Task: Search one way flight ticket for 3 adults, 3 children in premium economy from Santa Maria: Santa Maria Public Airport (capt G. Allan Hancock Field) to Sheridan: Sheridan County Airport on 8-6-2023. Number of bags: 9 checked bags. Price is upto 25000. Outbound departure time preference is 14:45.
Action: Mouse moved to (195, 321)
Screenshot: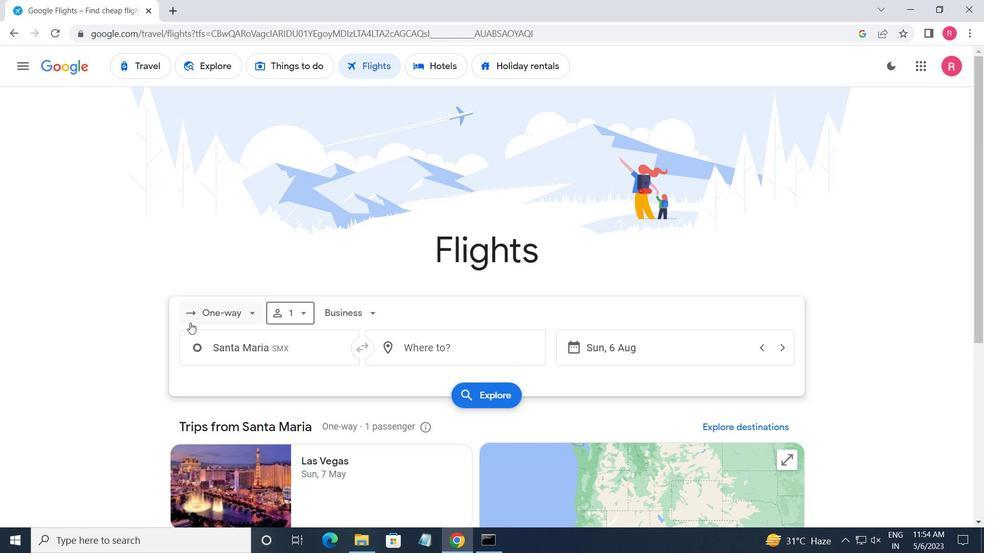 
Action: Mouse pressed left at (195, 321)
Screenshot: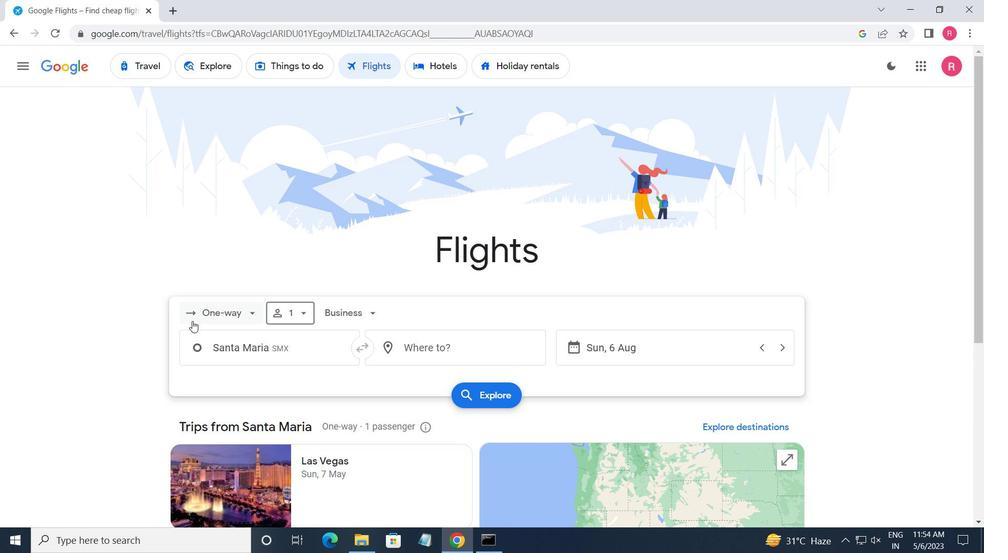 
Action: Mouse moved to (263, 368)
Screenshot: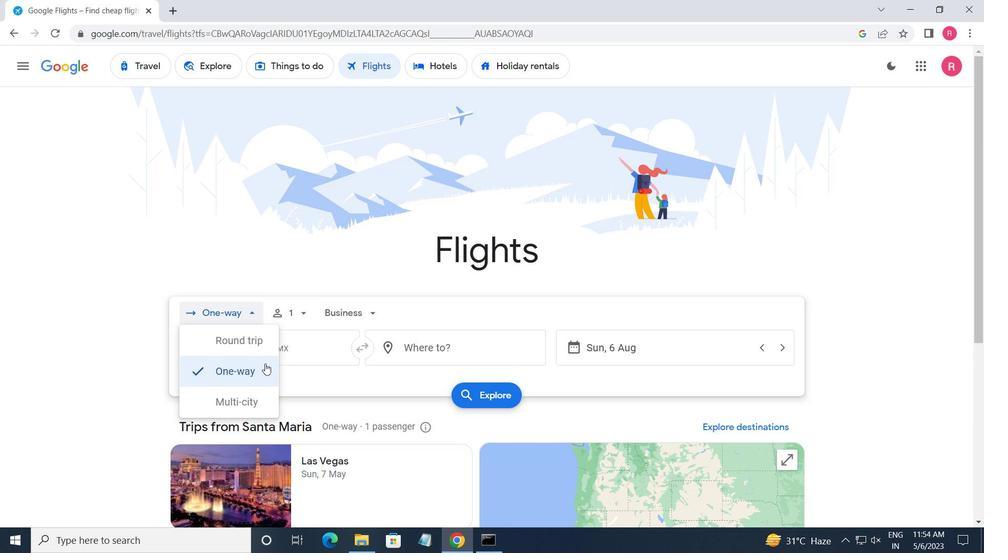 
Action: Mouse pressed left at (263, 368)
Screenshot: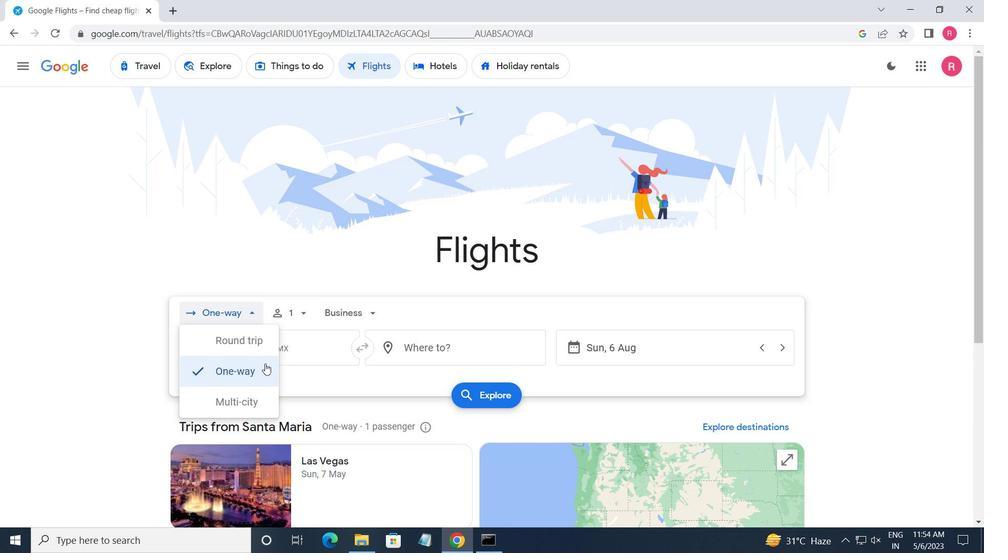 
Action: Mouse moved to (298, 318)
Screenshot: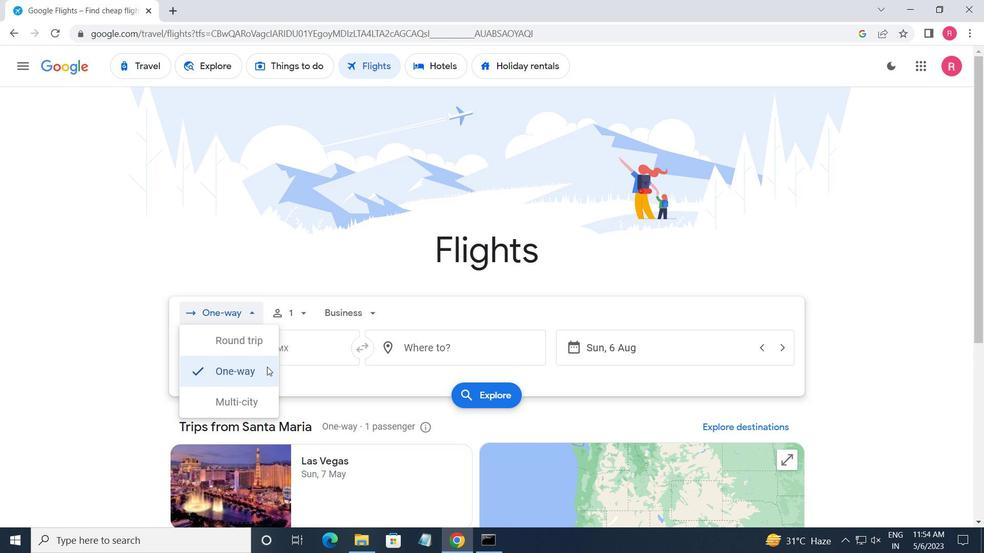 
Action: Mouse pressed left at (298, 318)
Screenshot: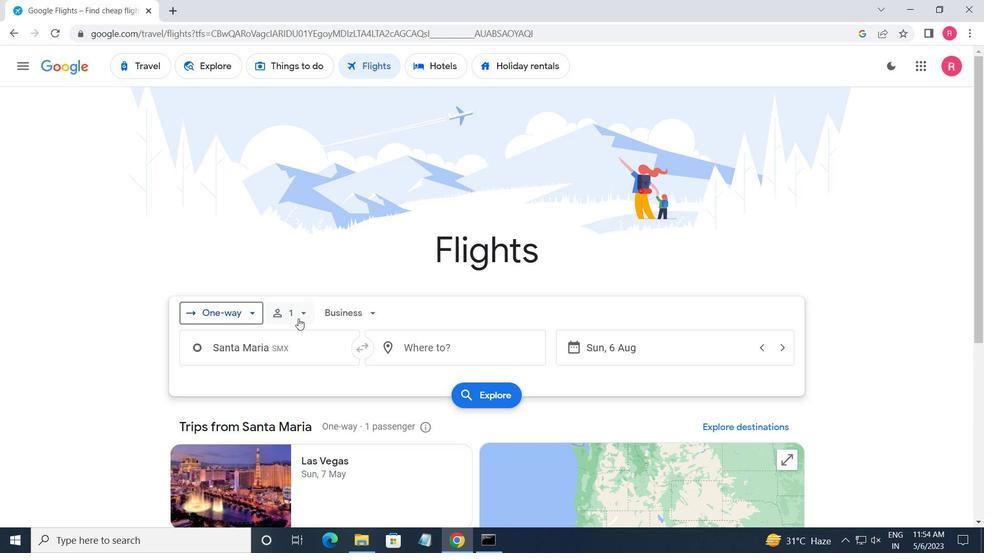 
Action: Mouse moved to (391, 344)
Screenshot: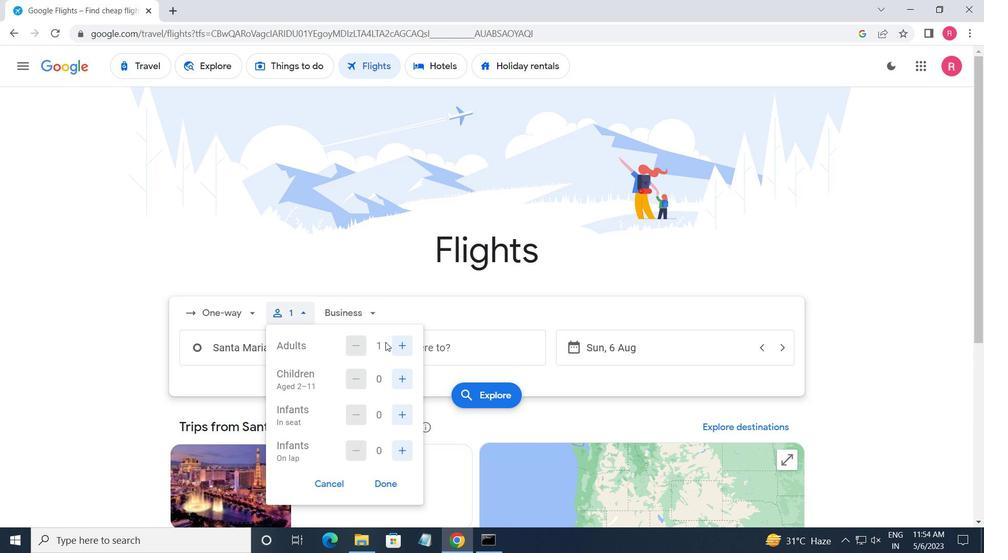 
Action: Mouse pressed left at (391, 344)
Screenshot: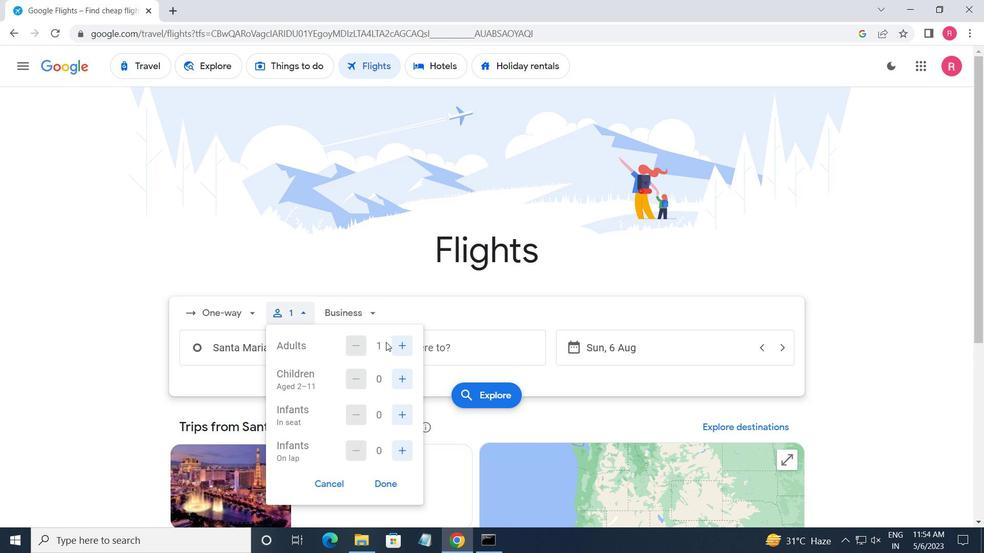 
Action: Mouse moved to (391, 344)
Screenshot: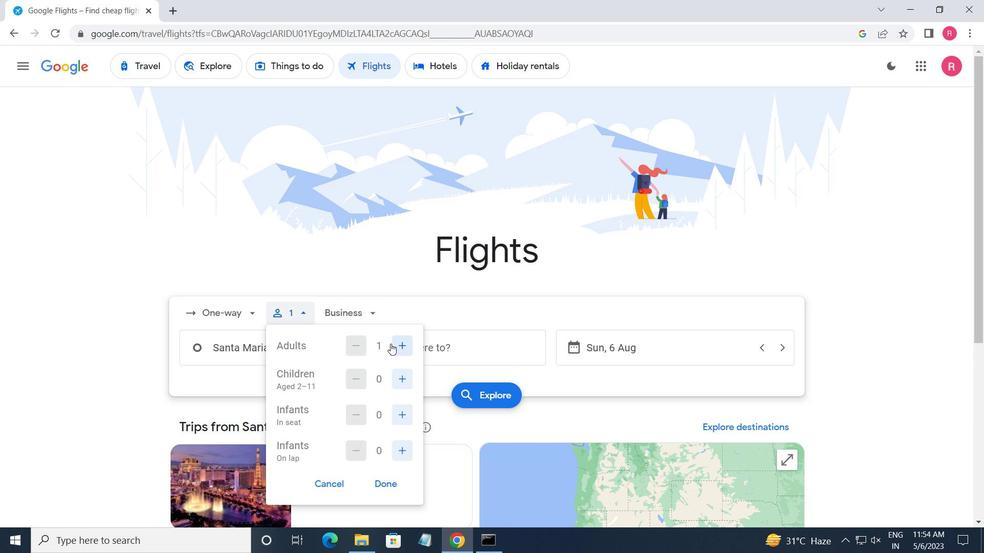
Action: Mouse pressed left at (391, 344)
Screenshot: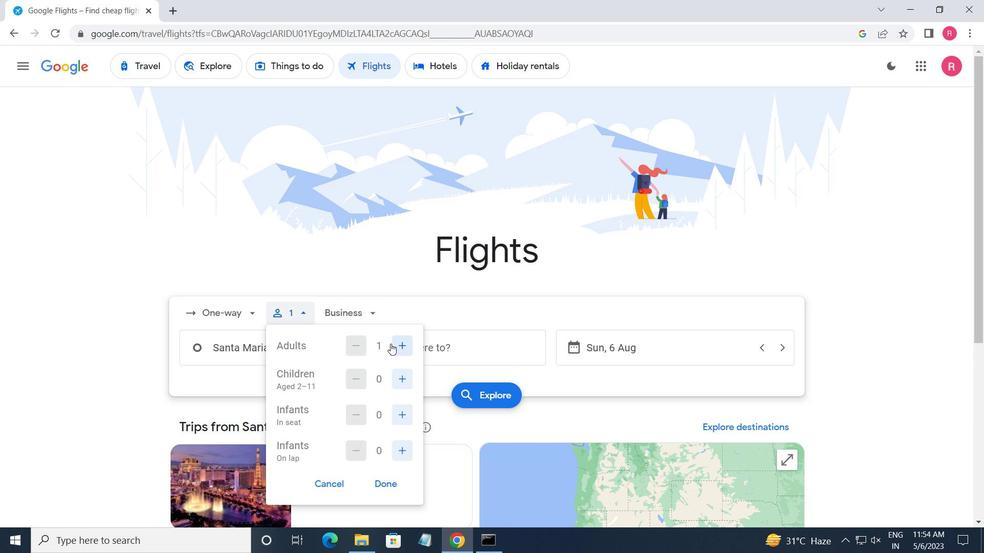 
Action: Mouse moved to (396, 376)
Screenshot: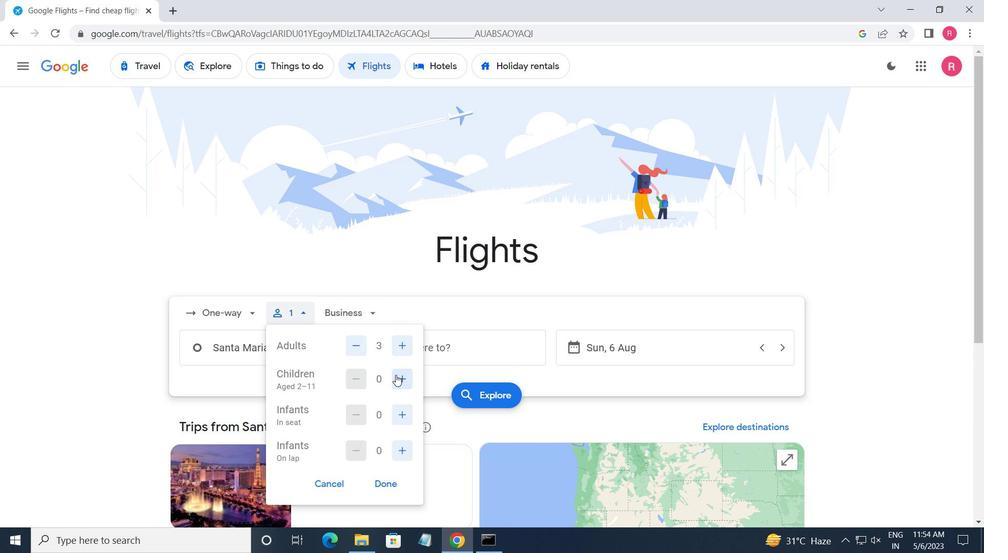 
Action: Mouse pressed left at (396, 376)
Screenshot: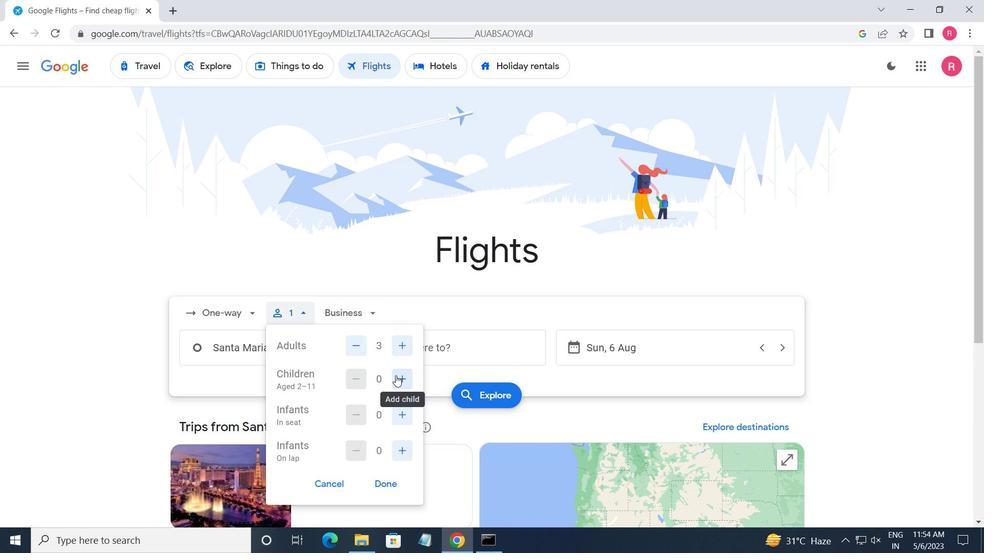 
Action: Mouse pressed left at (396, 376)
Screenshot: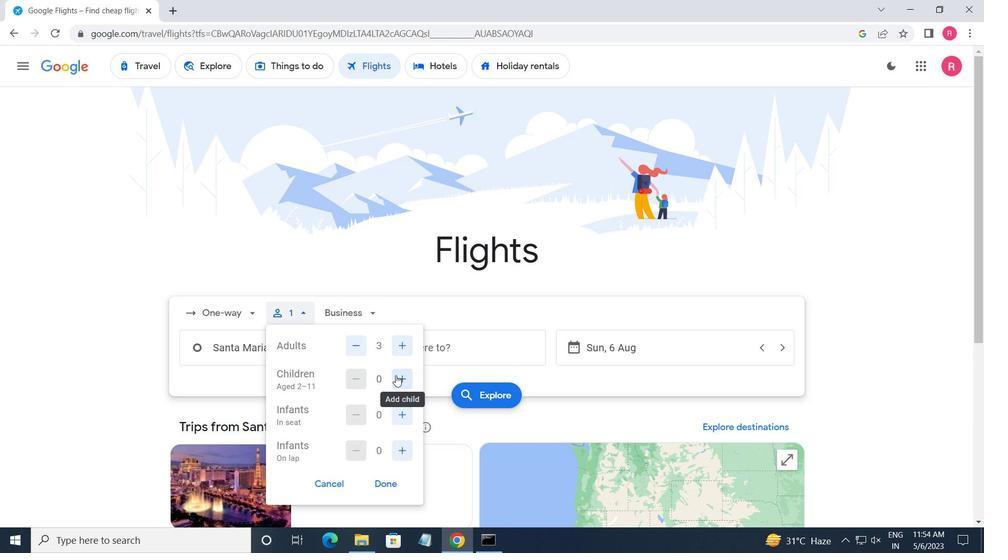 
Action: Mouse moved to (408, 380)
Screenshot: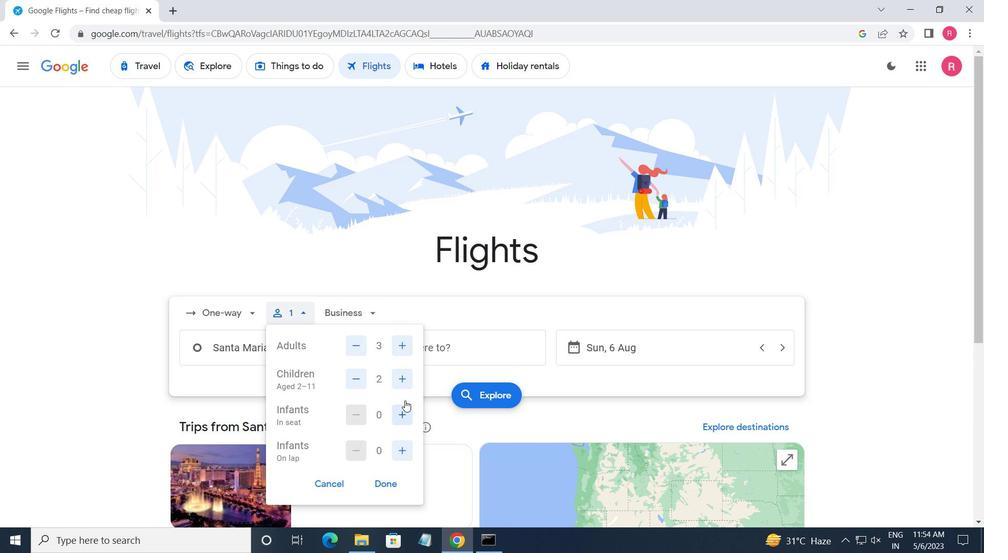 
Action: Mouse pressed left at (408, 380)
Screenshot: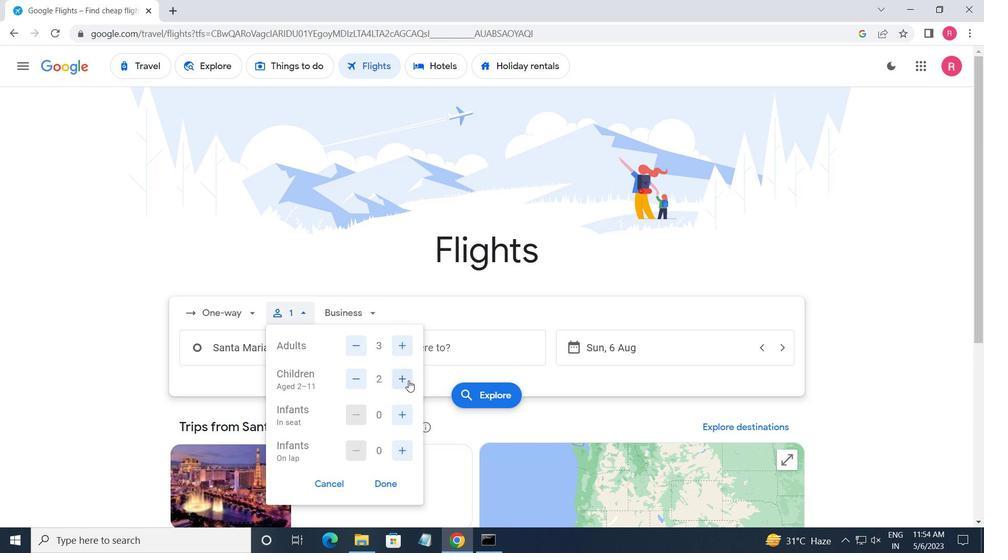 
Action: Mouse moved to (383, 479)
Screenshot: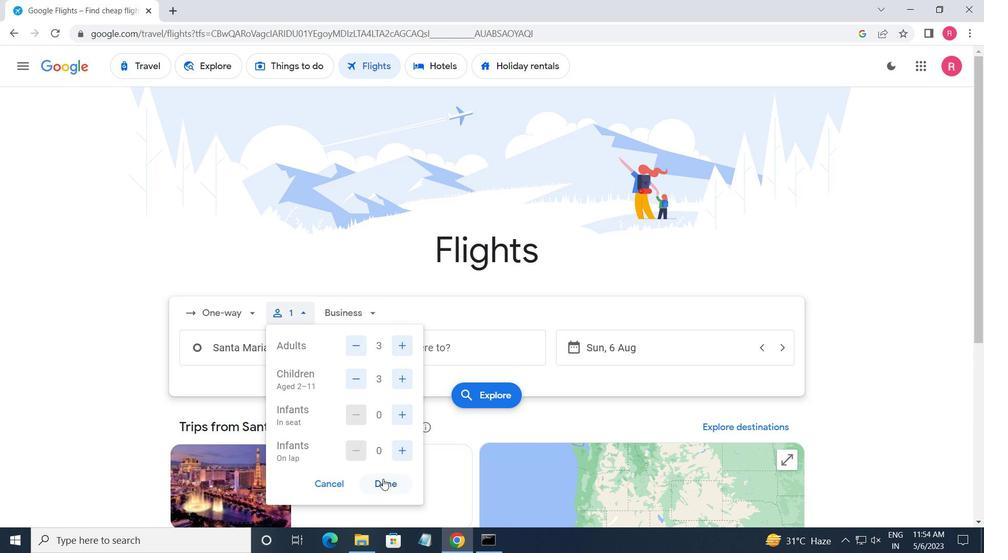 
Action: Mouse pressed left at (383, 479)
Screenshot: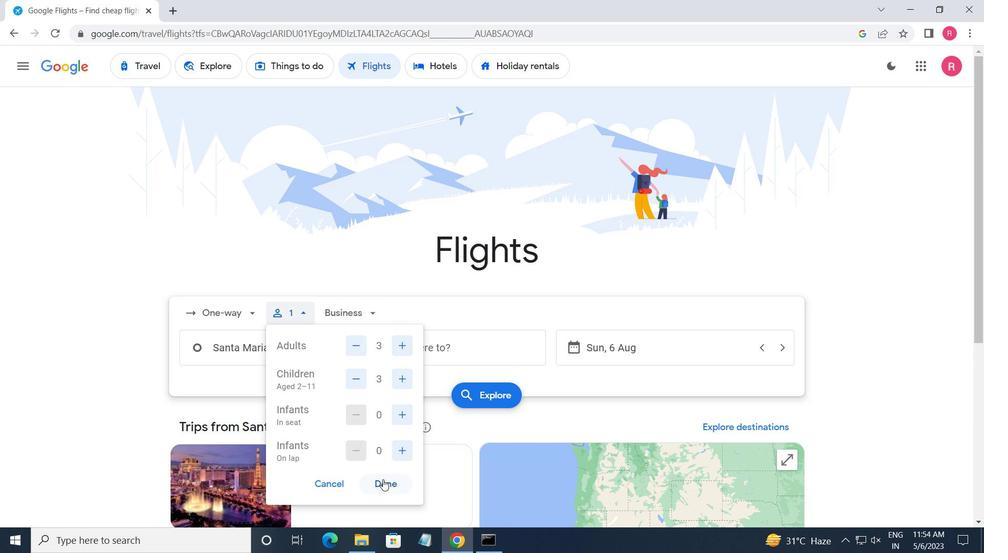 
Action: Mouse moved to (341, 316)
Screenshot: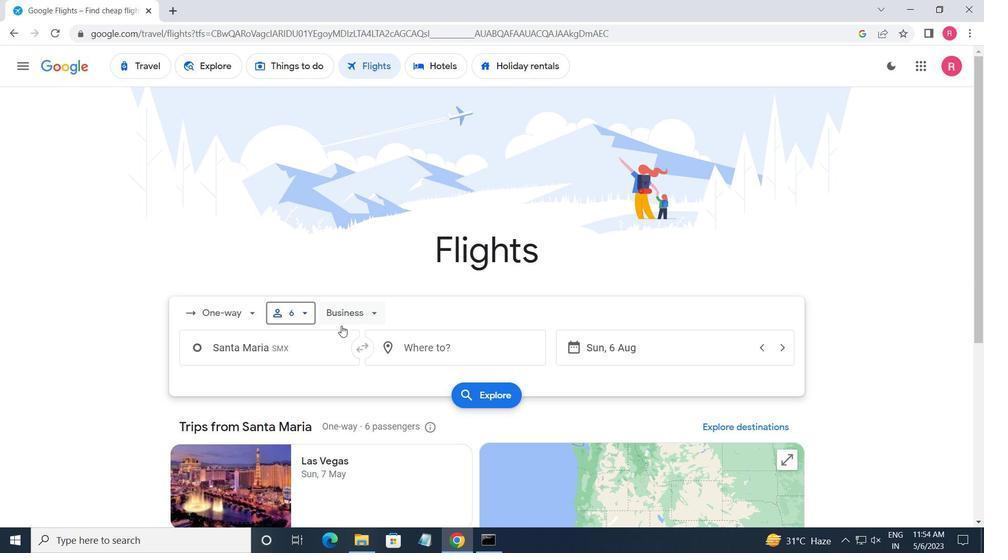 
Action: Mouse pressed left at (341, 316)
Screenshot: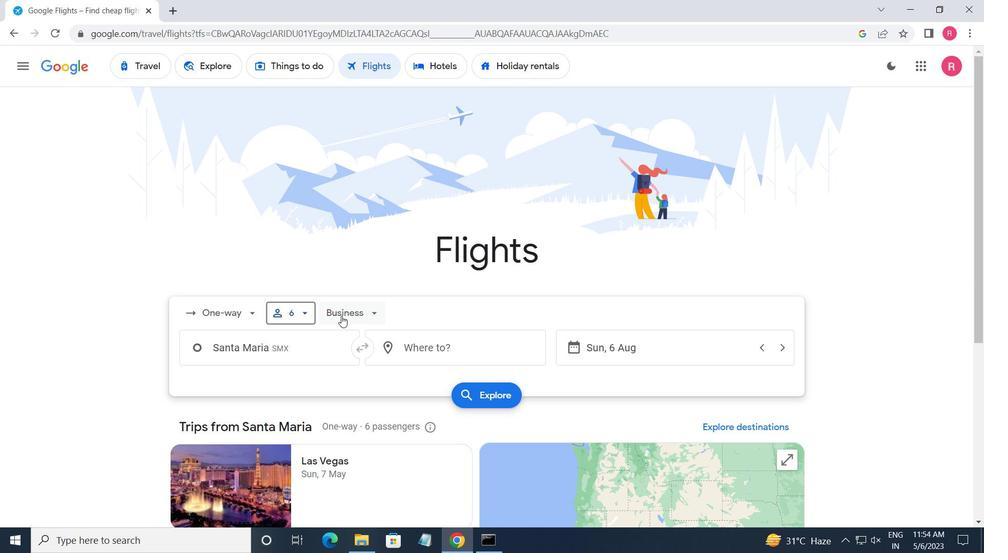 
Action: Mouse moved to (384, 368)
Screenshot: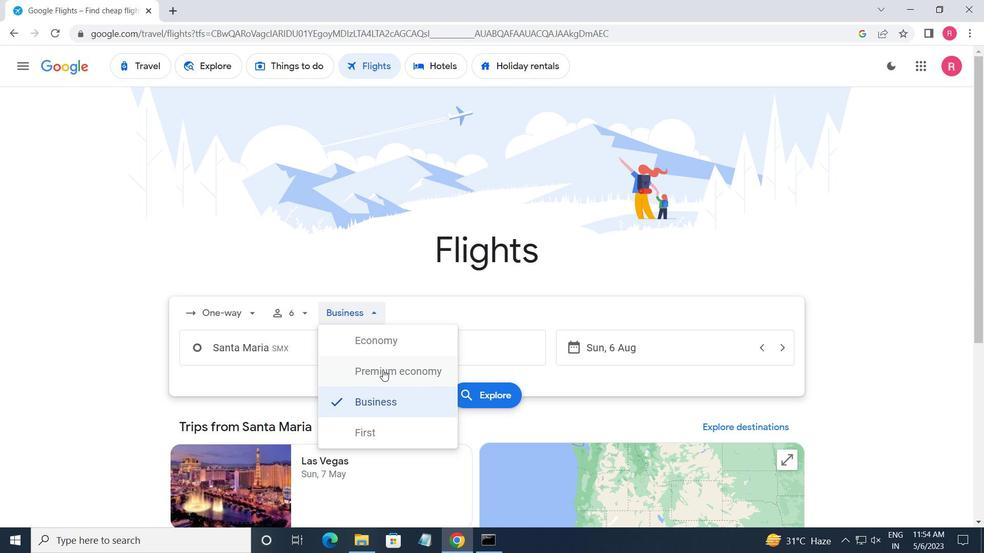 
Action: Mouse pressed left at (384, 368)
Screenshot: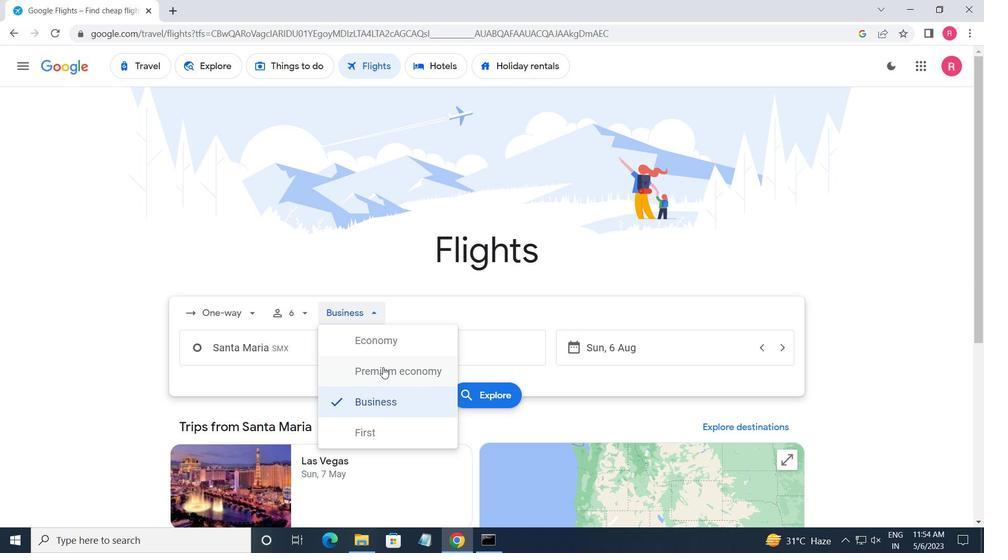 
Action: Mouse moved to (293, 354)
Screenshot: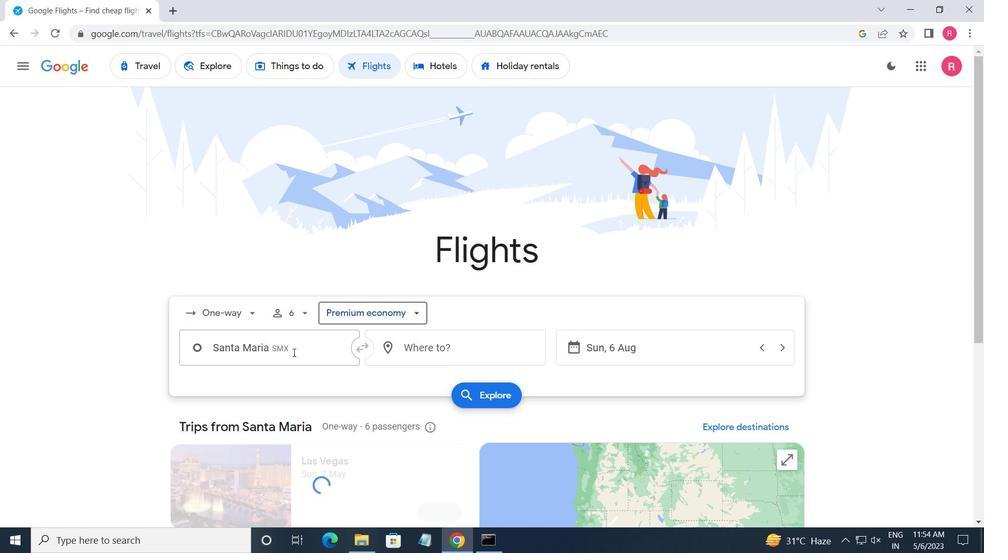 
Action: Mouse pressed left at (293, 354)
Screenshot: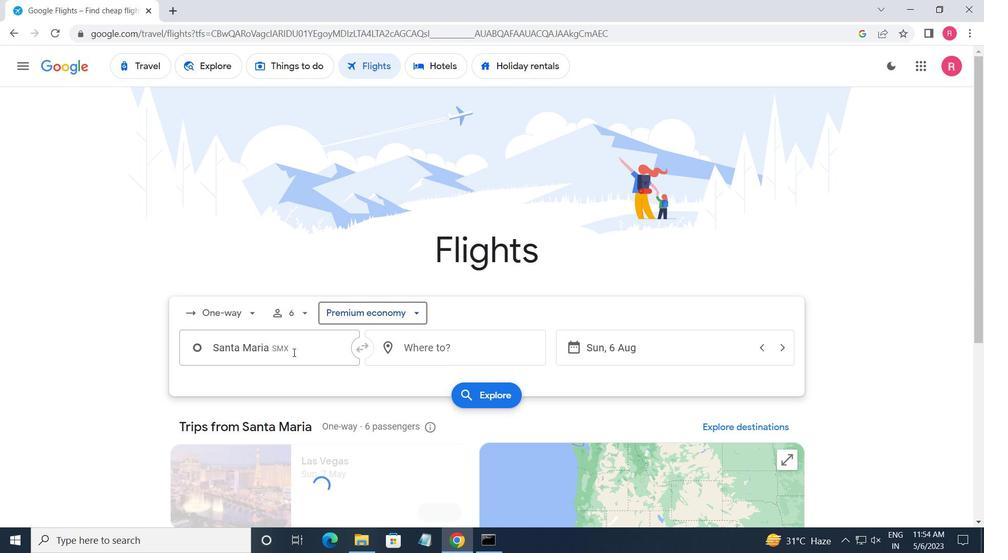 
Action: Mouse moved to (281, 317)
Screenshot: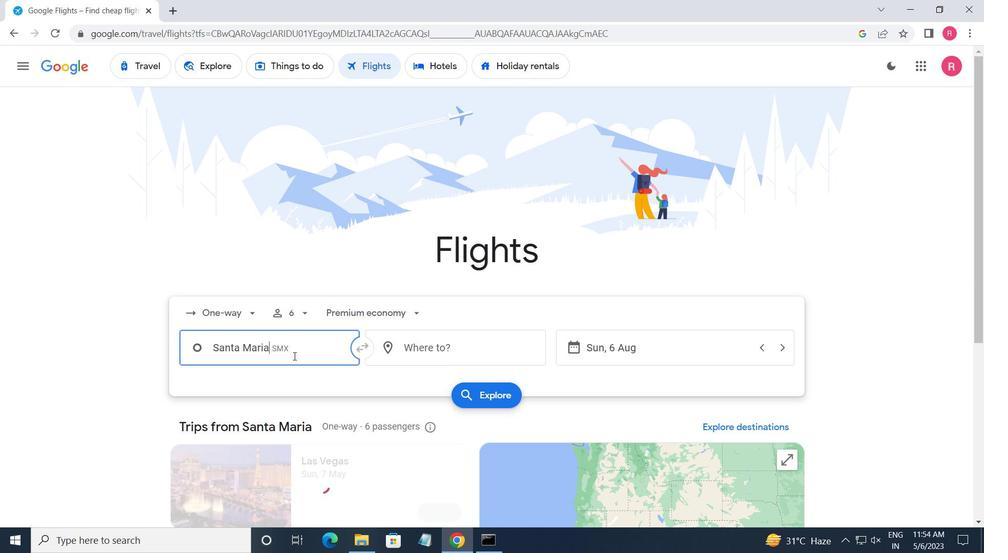 
Action: Key pressed <Key.shift>SANTA<Key.space><Key.shift_r>MARIA
Screenshot: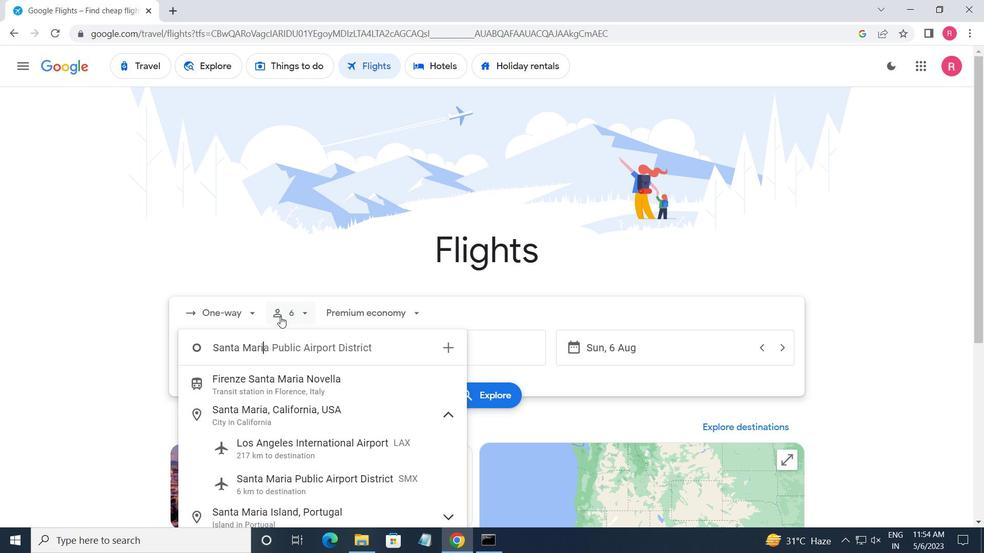 
Action: Mouse moved to (312, 472)
Screenshot: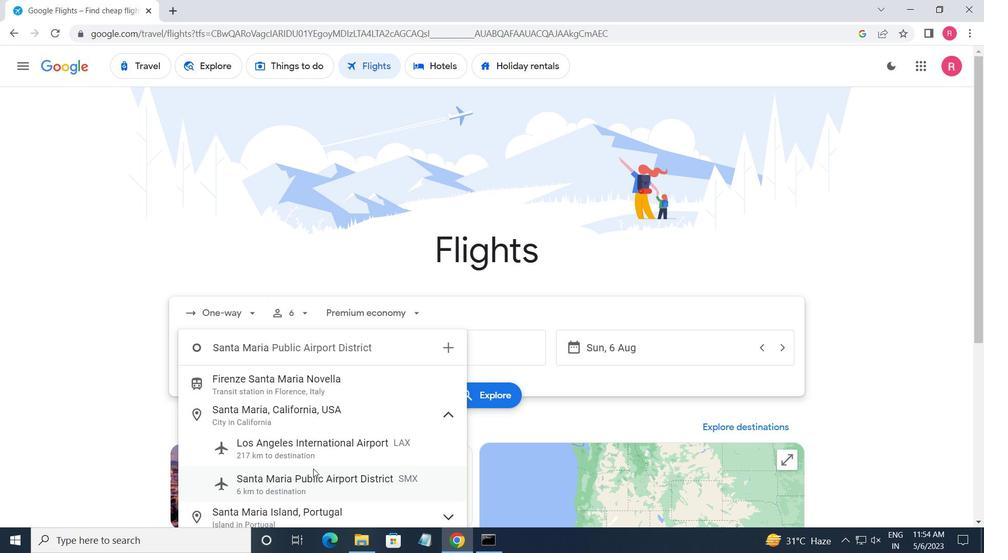 
Action: Mouse pressed left at (312, 472)
Screenshot: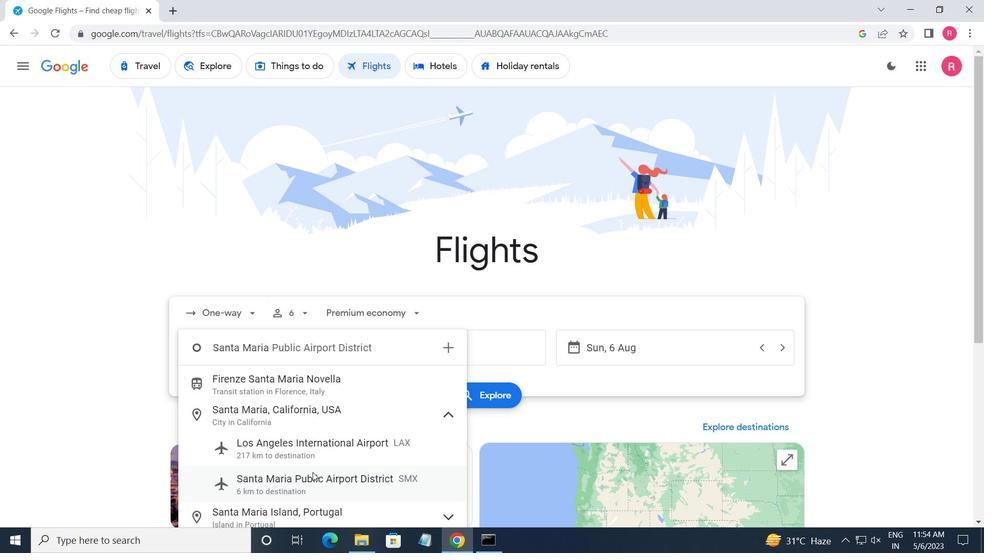 
Action: Mouse moved to (463, 362)
Screenshot: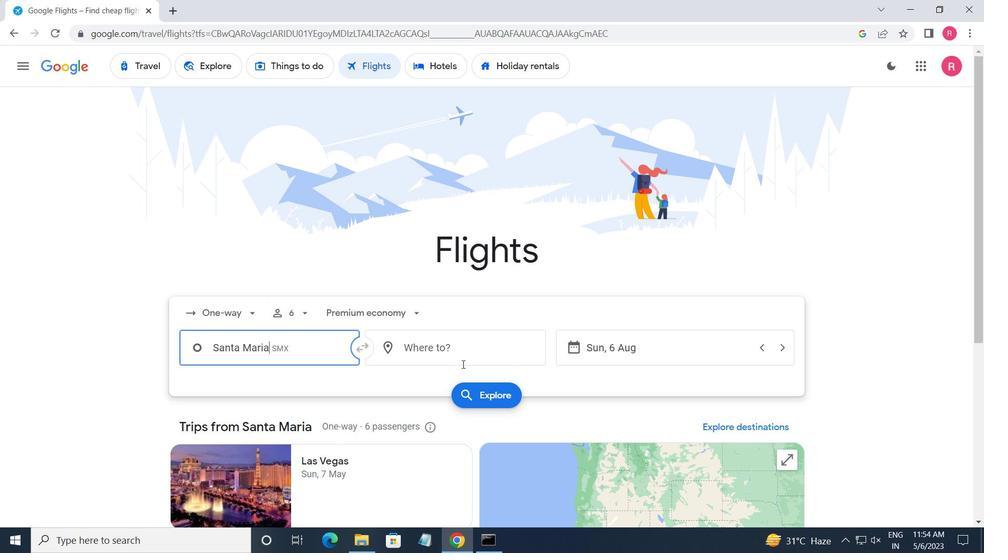 
Action: Mouse pressed left at (463, 362)
Screenshot: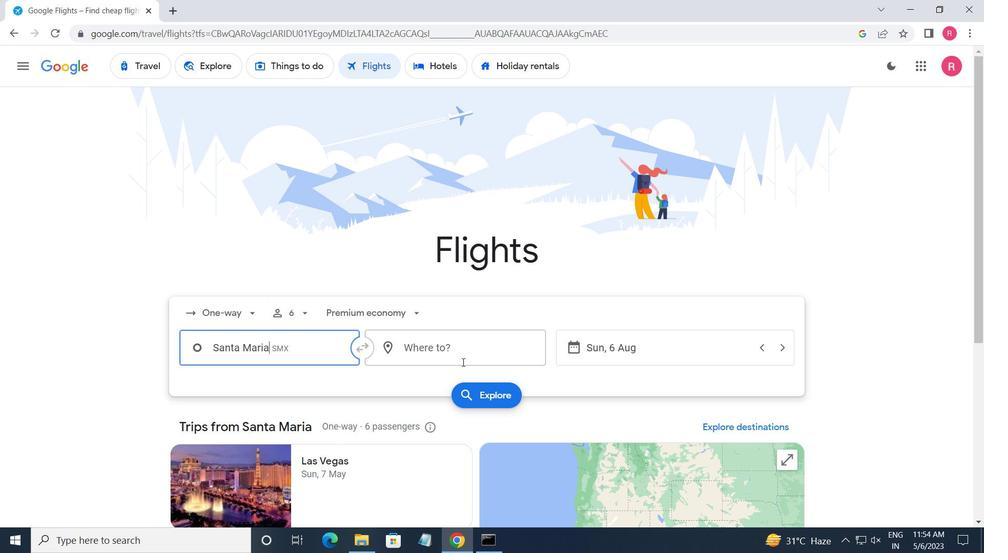 
Action: Key pressed <Key.shift>SHERIDAN<Key.space>
Screenshot: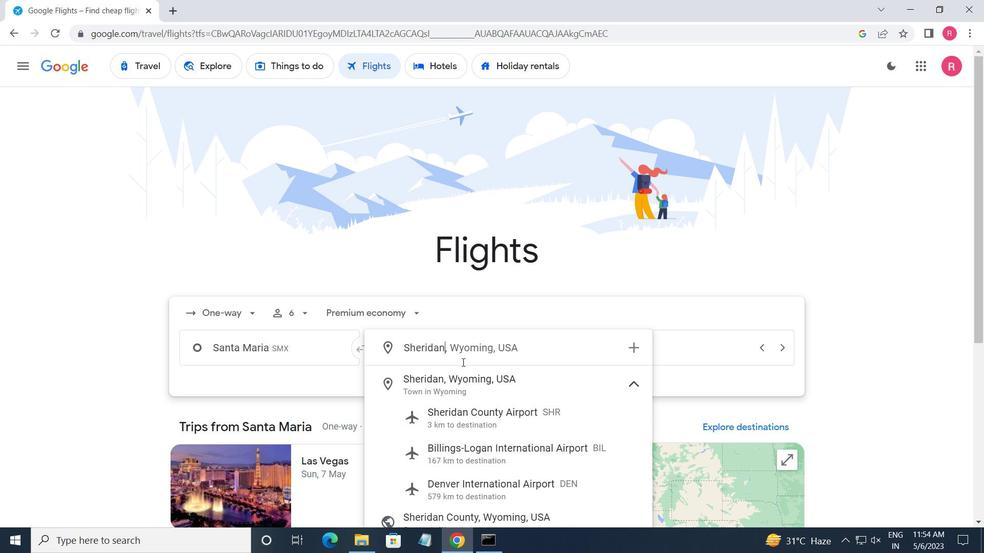 
Action: Mouse moved to (491, 413)
Screenshot: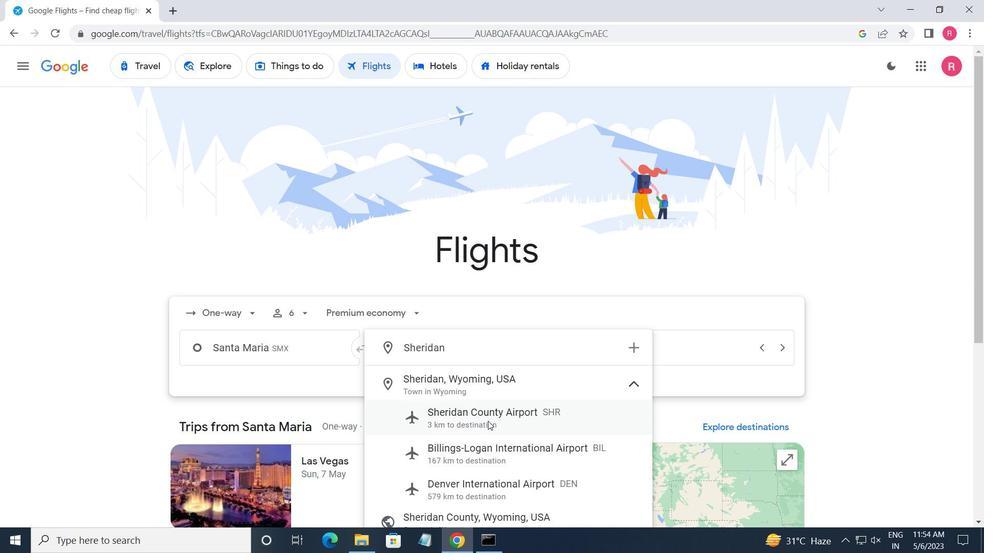 
Action: Mouse pressed left at (491, 413)
Screenshot: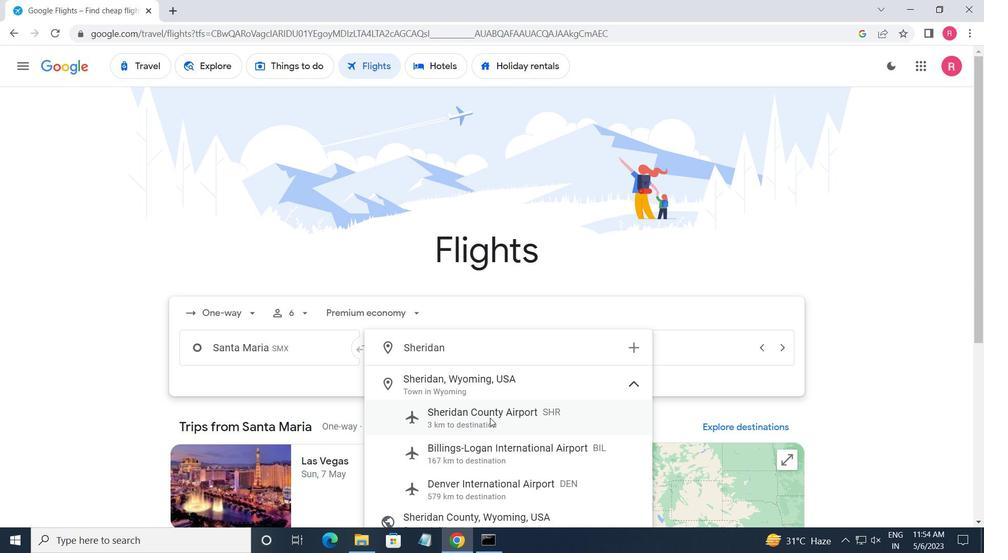 
Action: Mouse moved to (652, 346)
Screenshot: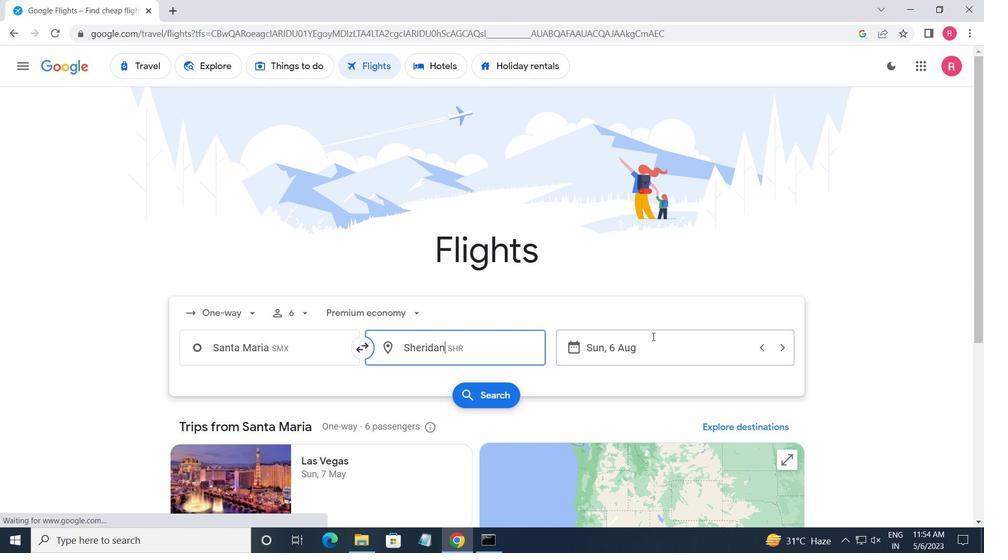 
Action: Mouse pressed left at (652, 346)
Screenshot: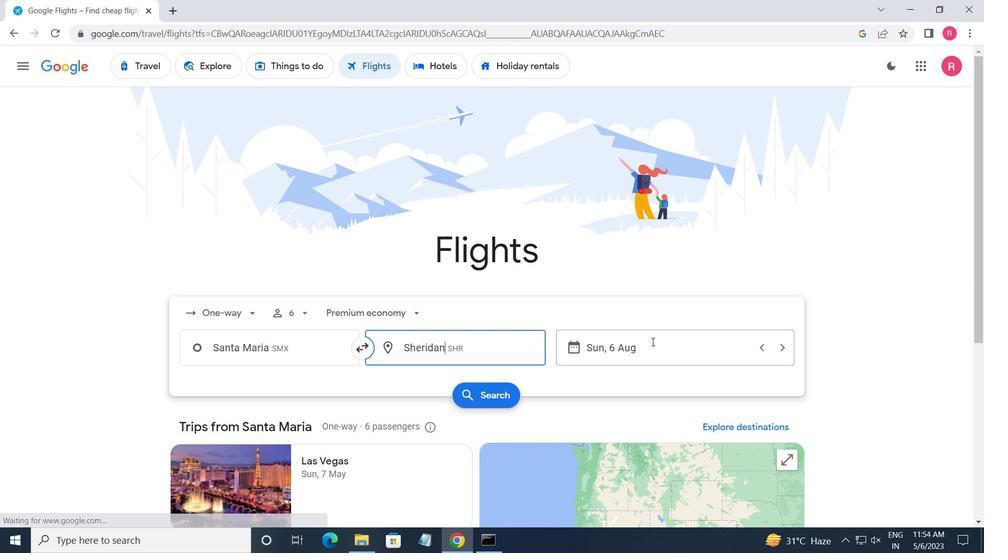 
Action: Mouse moved to (352, 328)
Screenshot: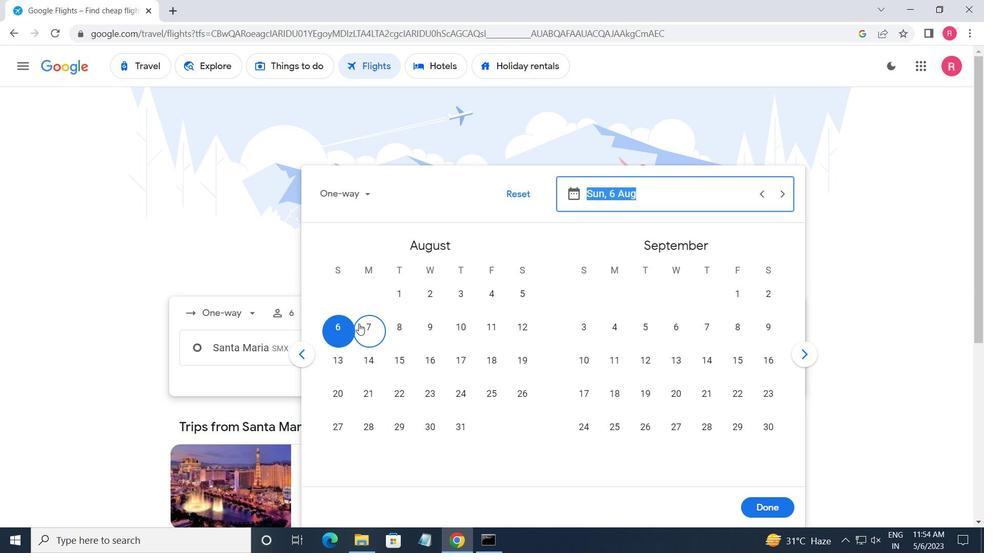
Action: Mouse pressed left at (352, 328)
Screenshot: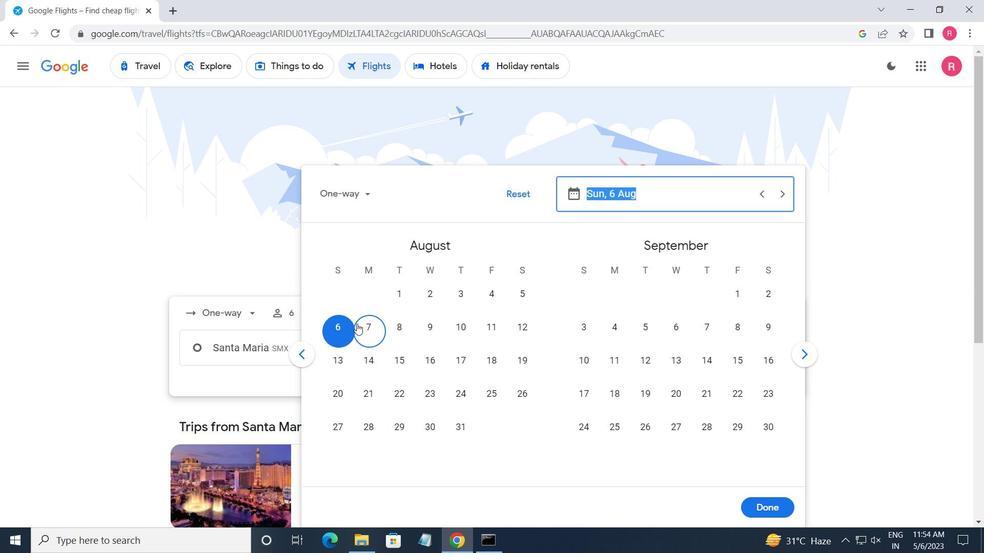 
Action: Mouse moved to (758, 512)
Screenshot: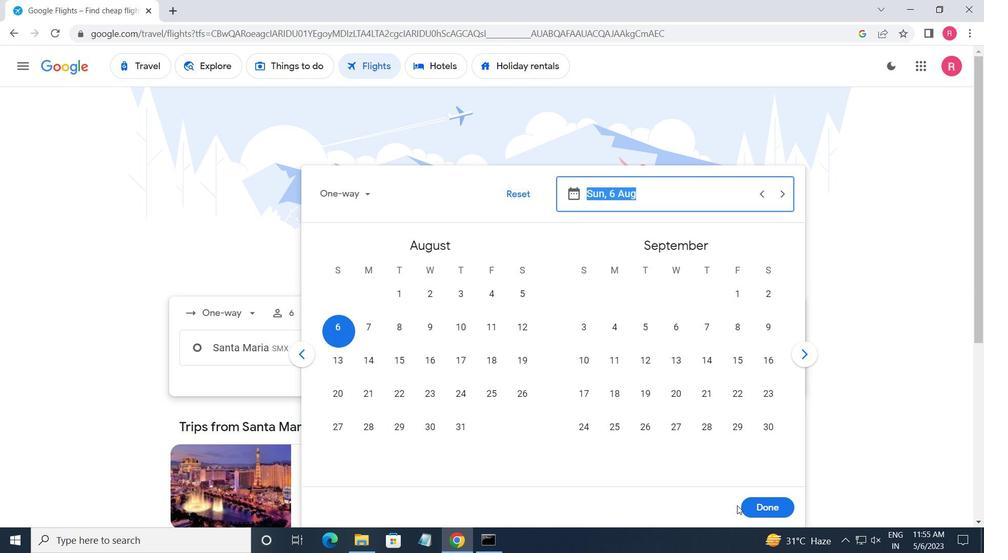 
Action: Mouse pressed left at (758, 512)
Screenshot: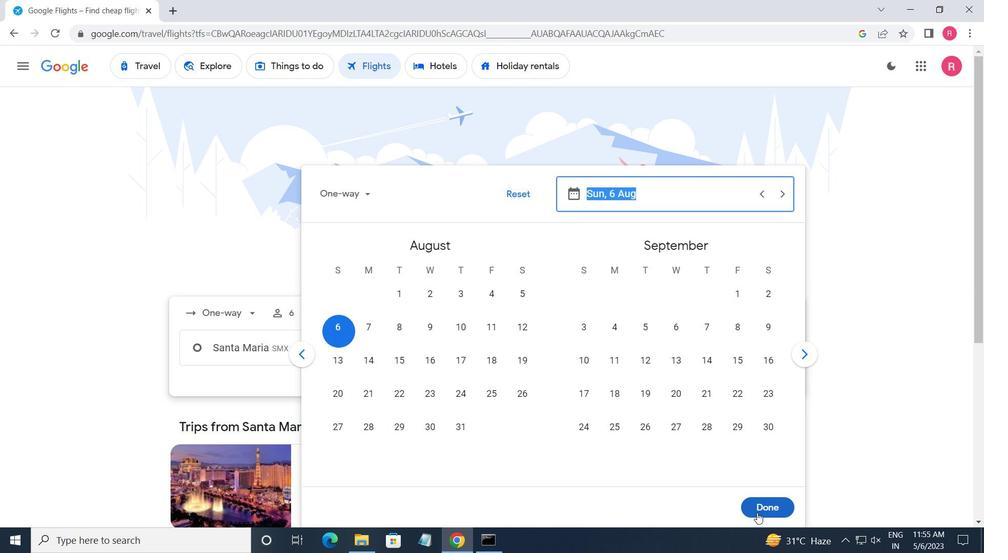 
Action: Mouse moved to (509, 402)
Screenshot: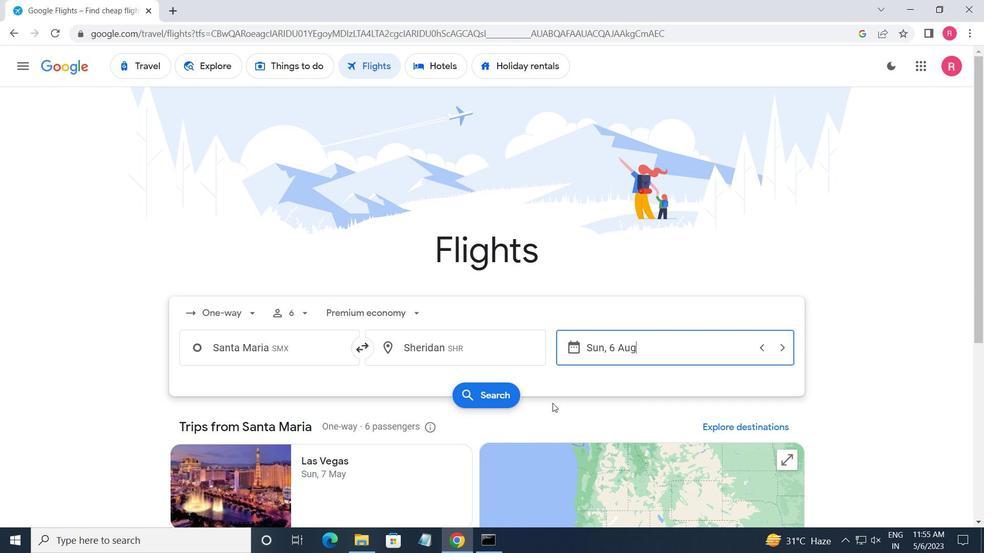 
Action: Mouse pressed left at (509, 402)
Screenshot: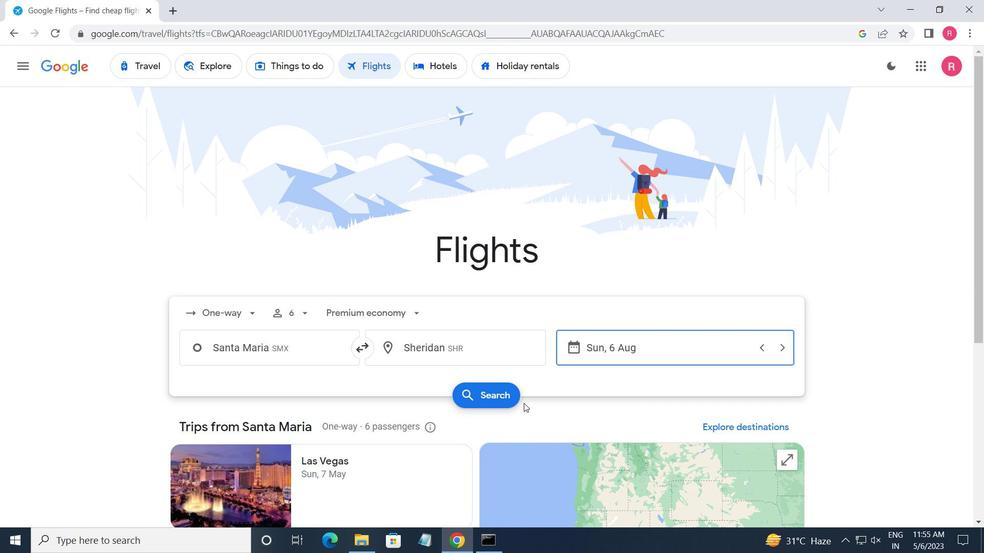 
Action: Mouse moved to (193, 189)
Screenshot: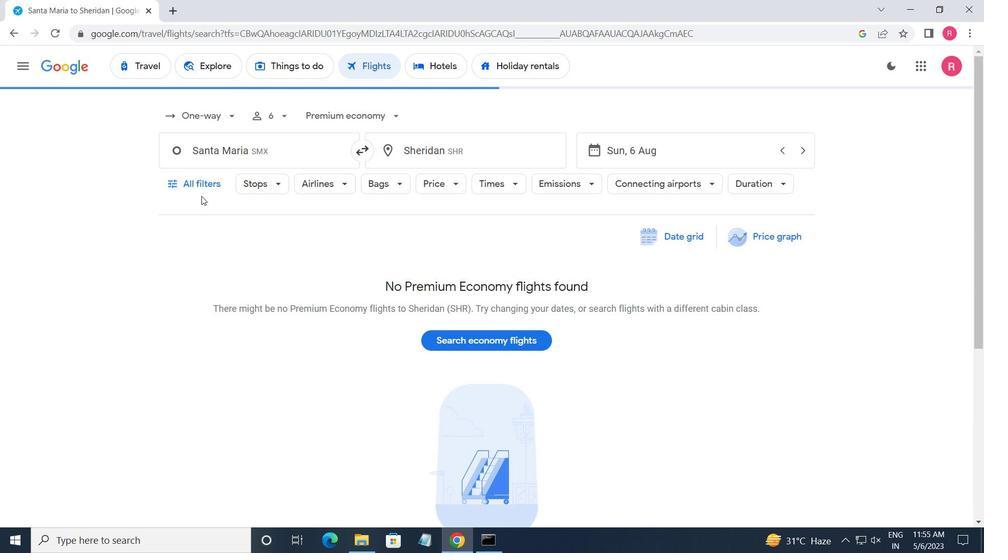 
Action: Mouse pressed left at (193, 189)
Screenshot: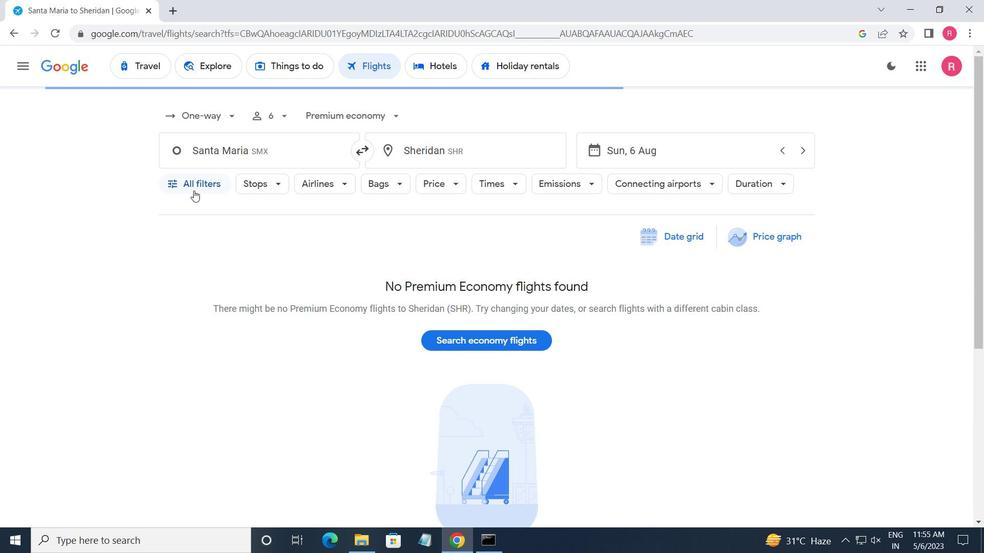 
Action: Mouse moved to (248, 382)
Screenshot: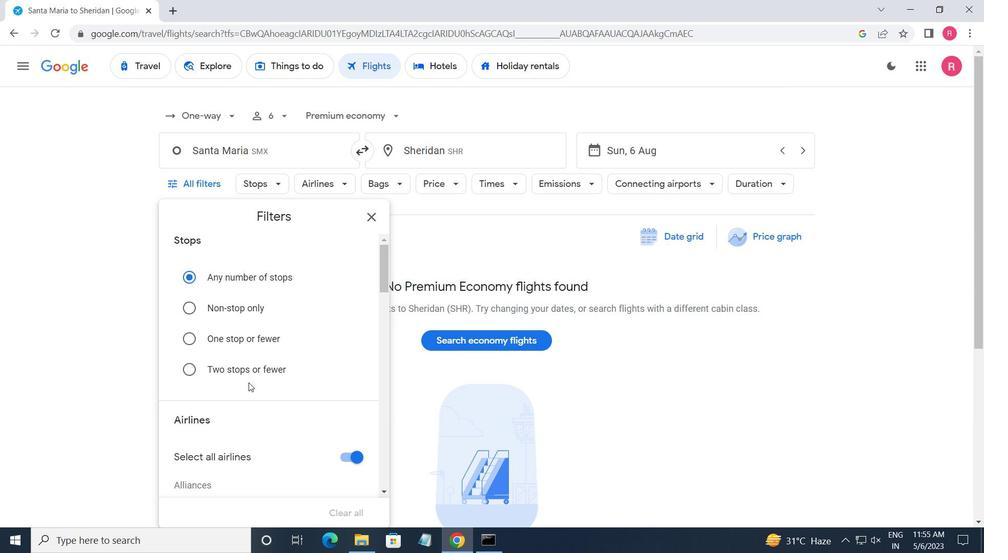 
Action: Mouse scrolled (248, 381) with delta (0, 0)
Screenshot: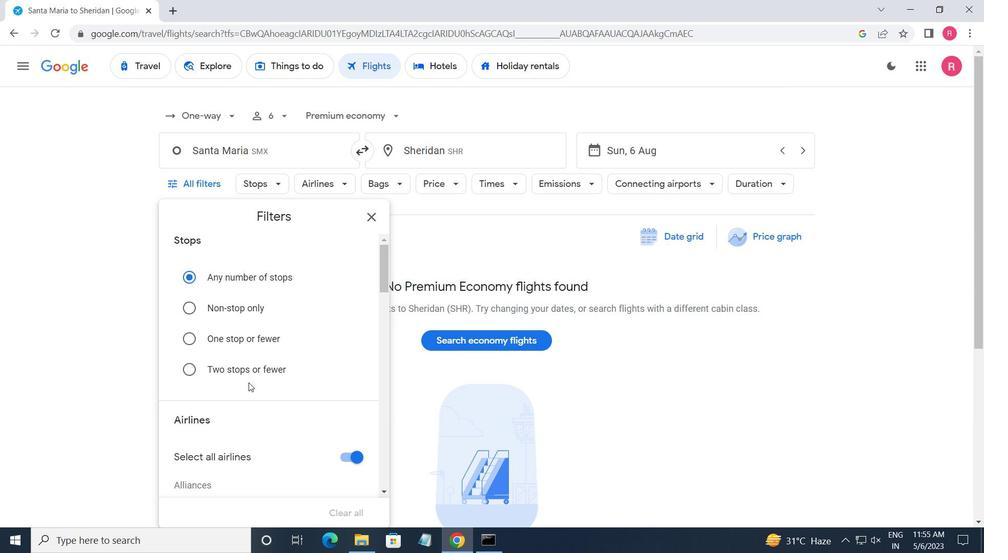 
Action: Mouse moved to (248, 379)
Screenshot: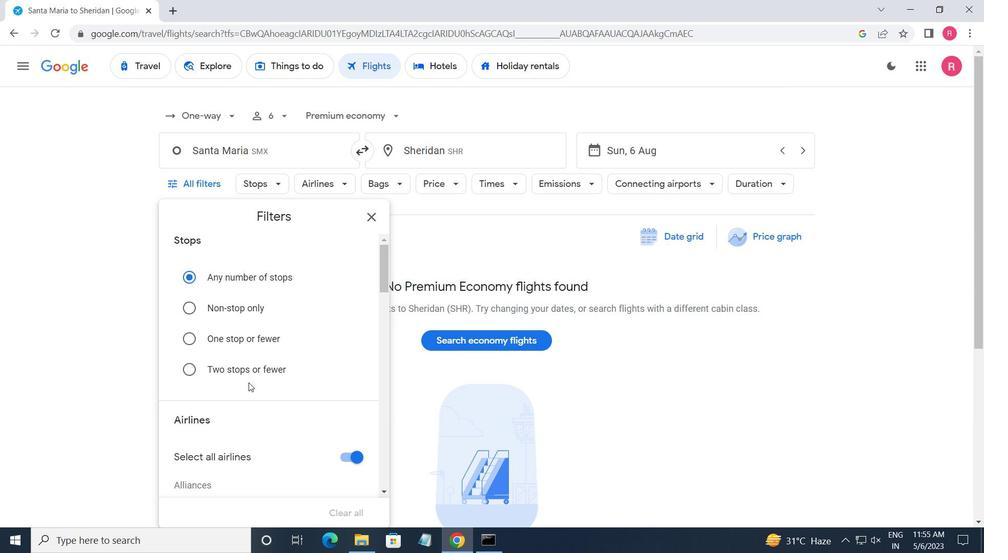 
Action: Mouse scrolled (248, 379) with delta (0, 0)
Screenshot: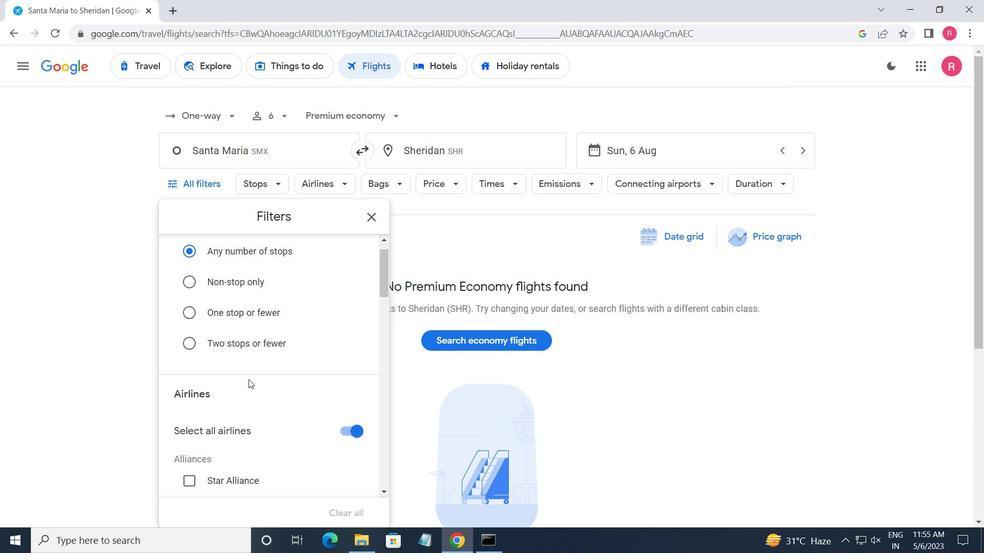 
Action: Mouse moved to (247, 379)
Screenshot: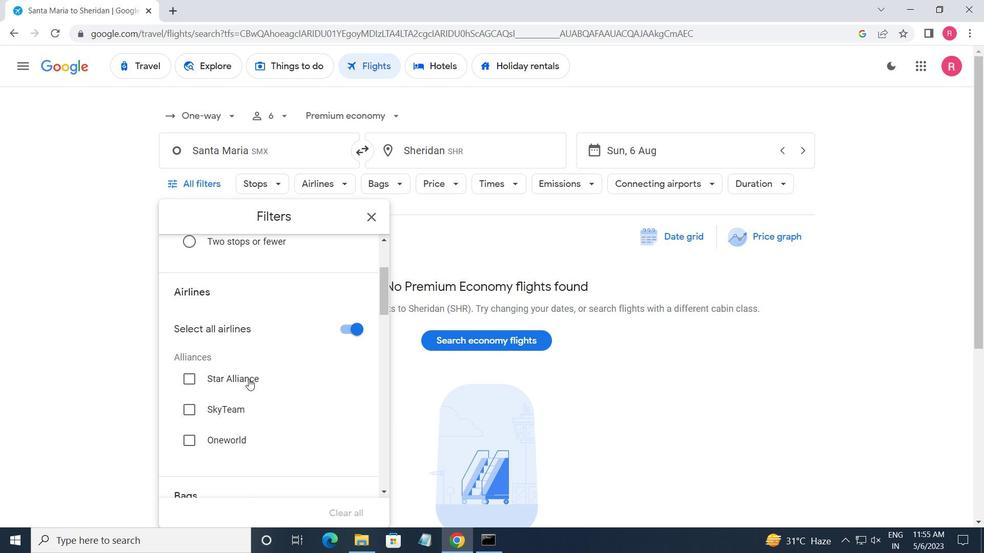 
Action: Mouse scrolled (247, 379) with delta (0, 0)
Screenshot: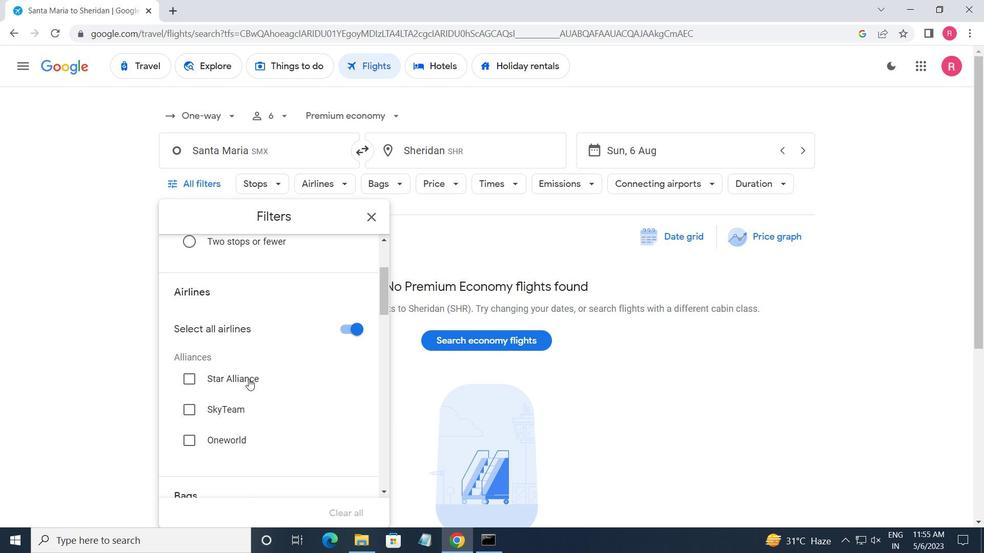 
Action: Mouse moved to (247, 379)
Screenshot: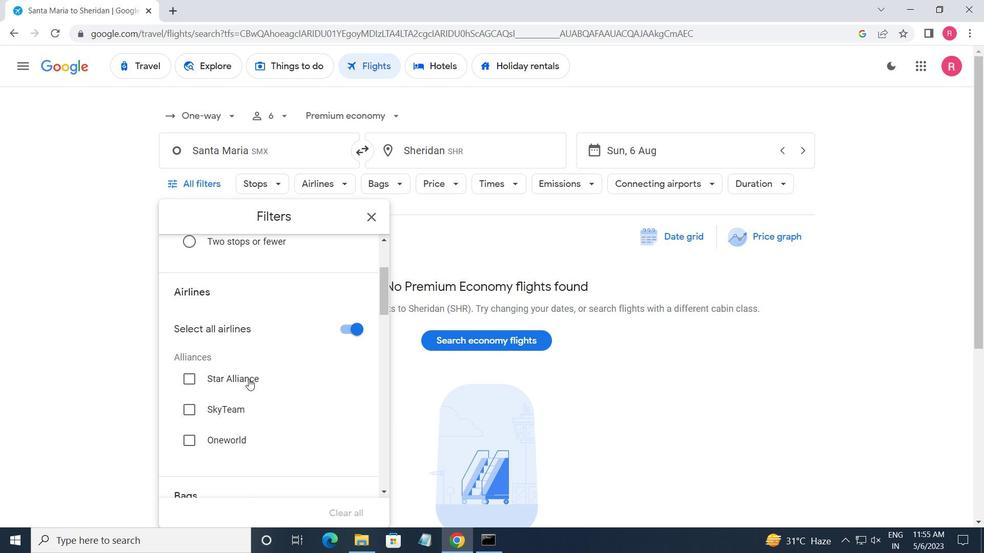 
Action: Mouse scrolled (247, 379) with delta (0, 0)
Screenshot: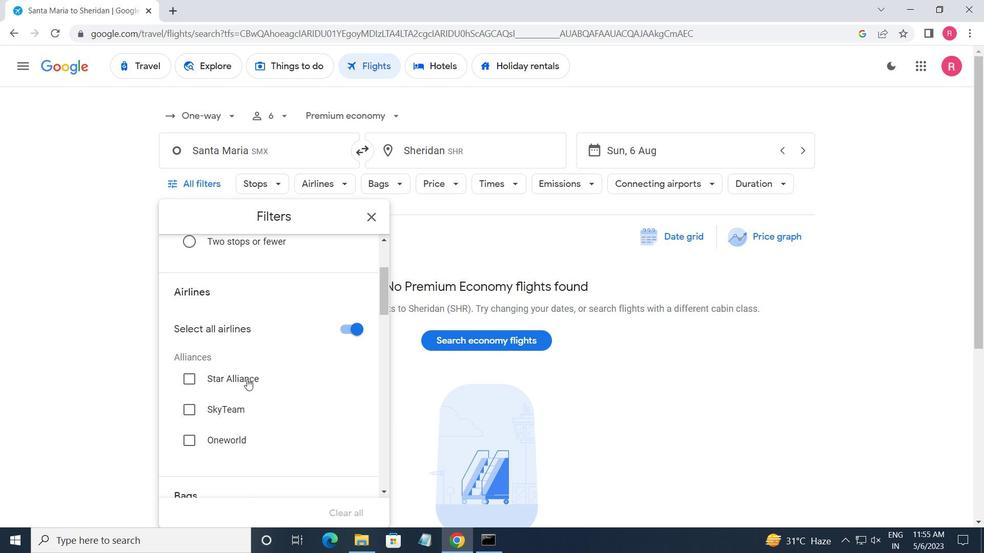
Action: Mouse moved to (247, 382)
Screenshot: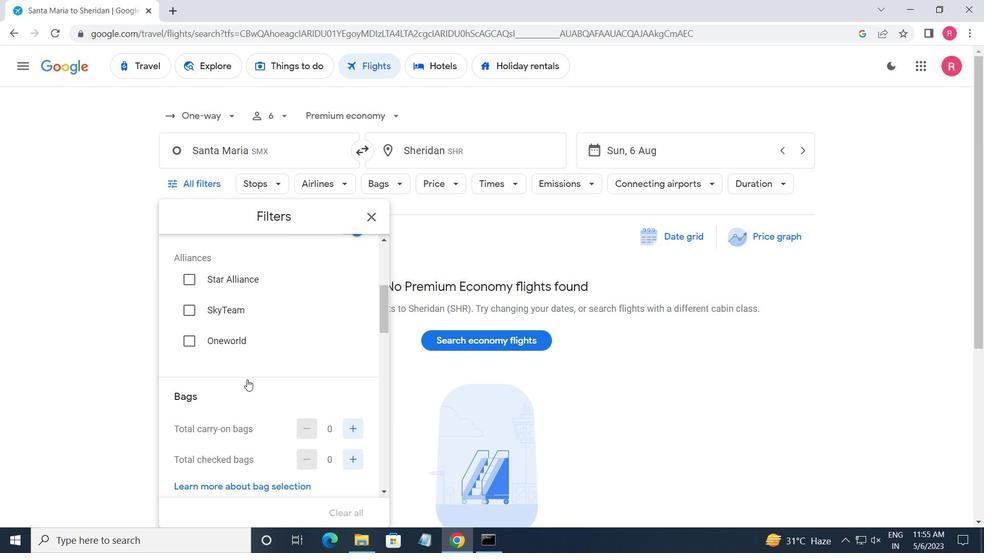 
Action: Mouse scrolled (247, 381) with delta (0, 0)
Screenshot: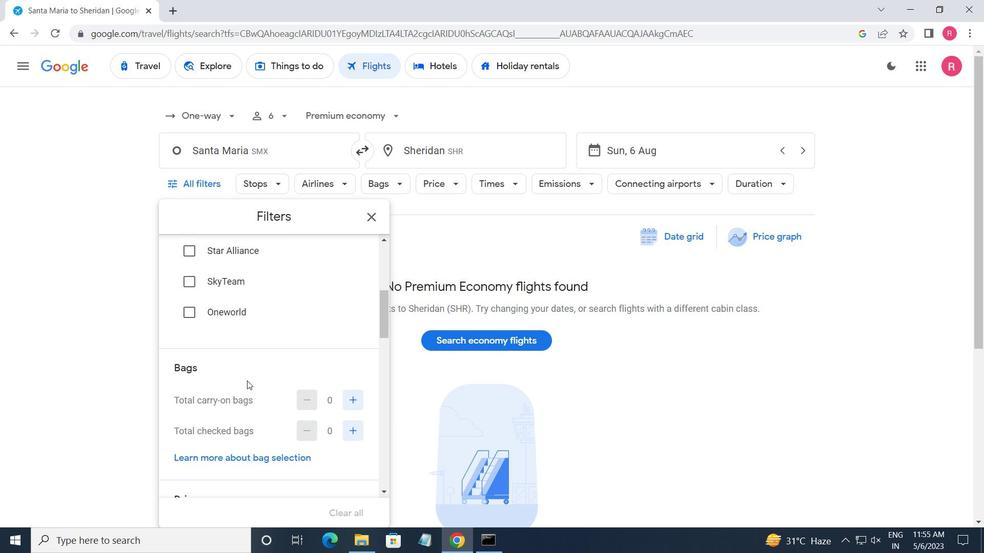 
Action: Mouse moved to (354, 371)
Screenshot: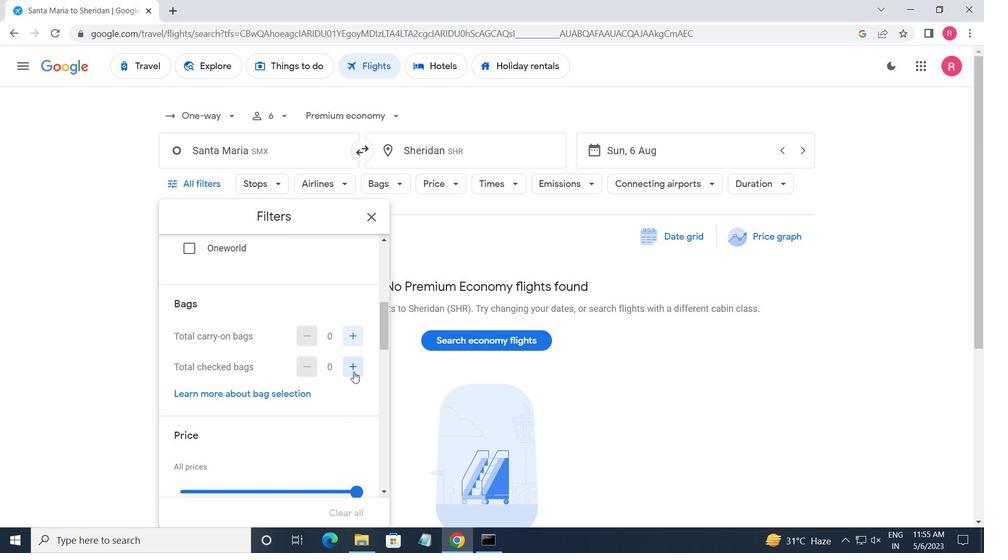 
Action: Mouse pressed left at (354, 371)
Screenshot: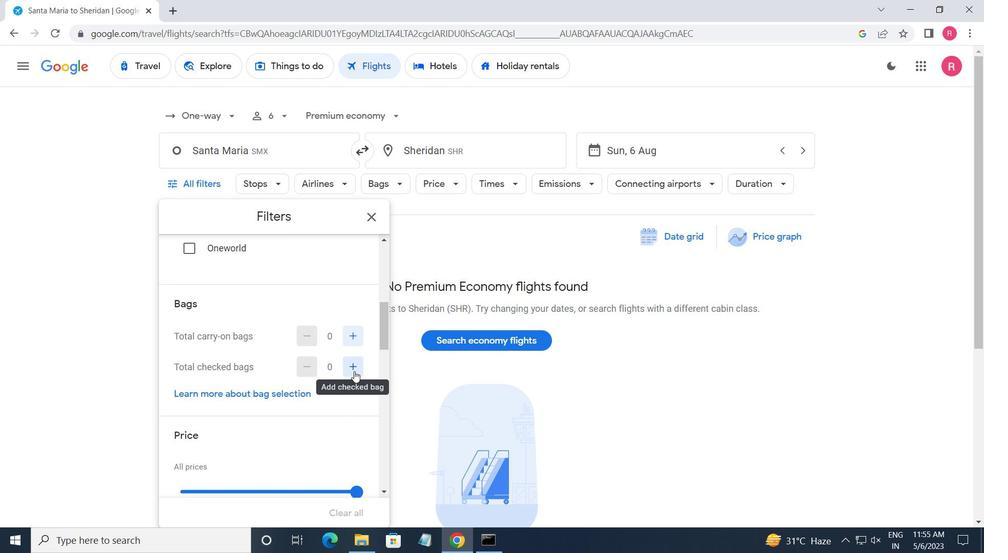 
Action: Mouse pressed left at (354, 371)
Screenshot: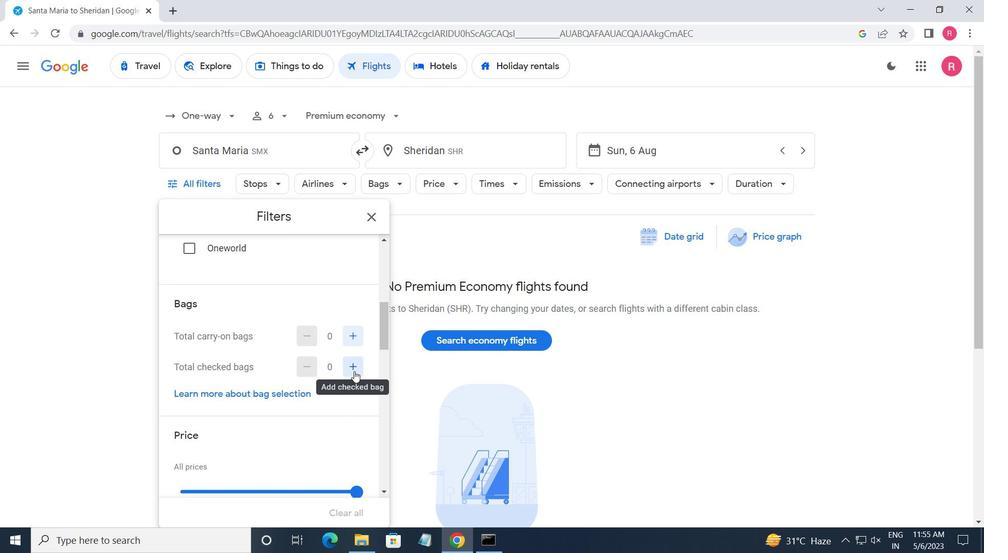 
Action: Mouse pressed left at (354, 371)
Screenshot: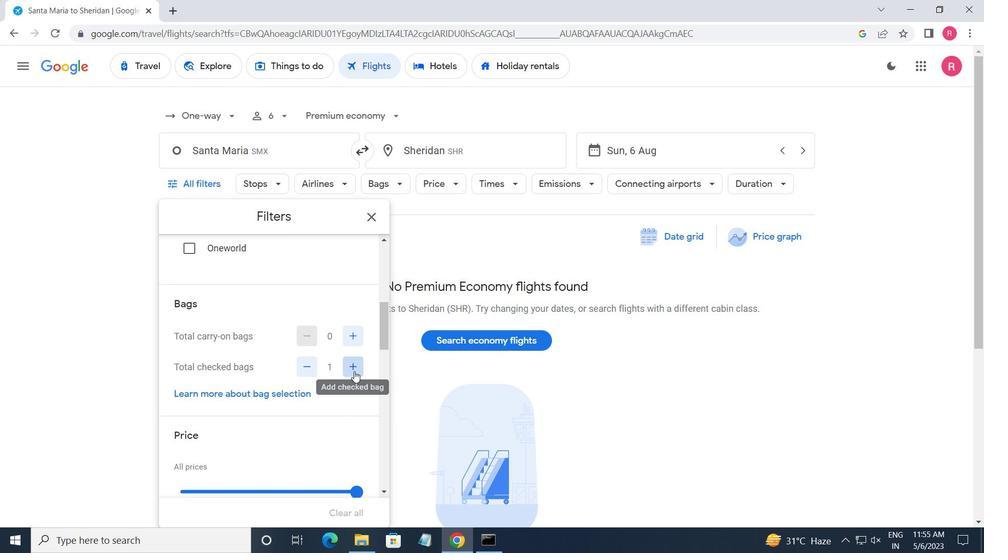 
Action: Mouse pressed left at (354, 371)
Screenshot: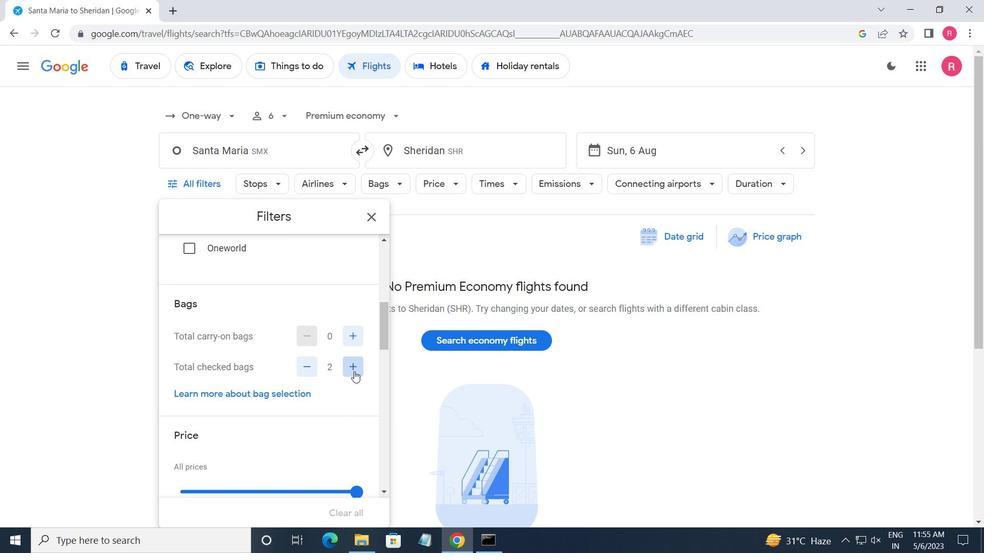 
Action: Mouse pressed left at (354, 371)
Screenshot: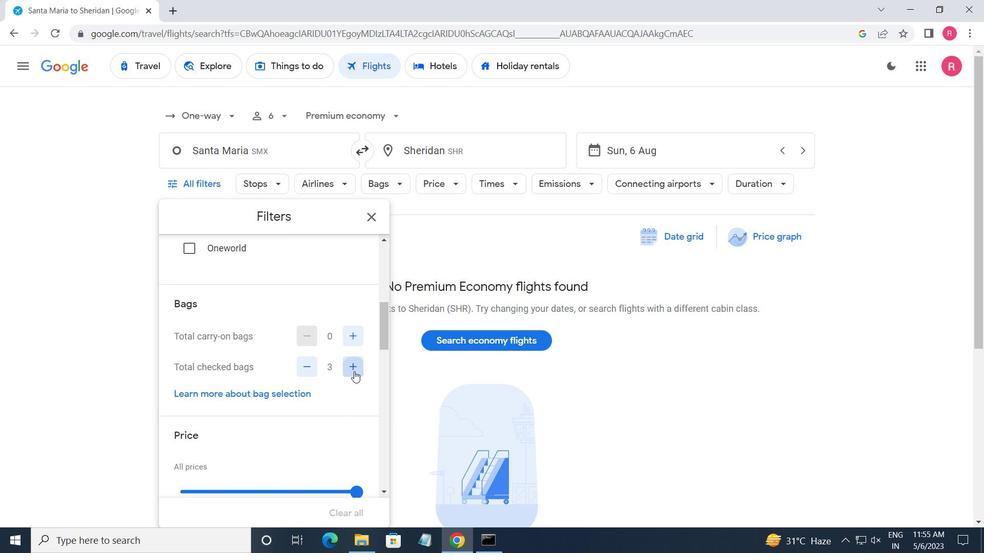 
Action: Mouse pressed left at (354, 371)
Screenshot: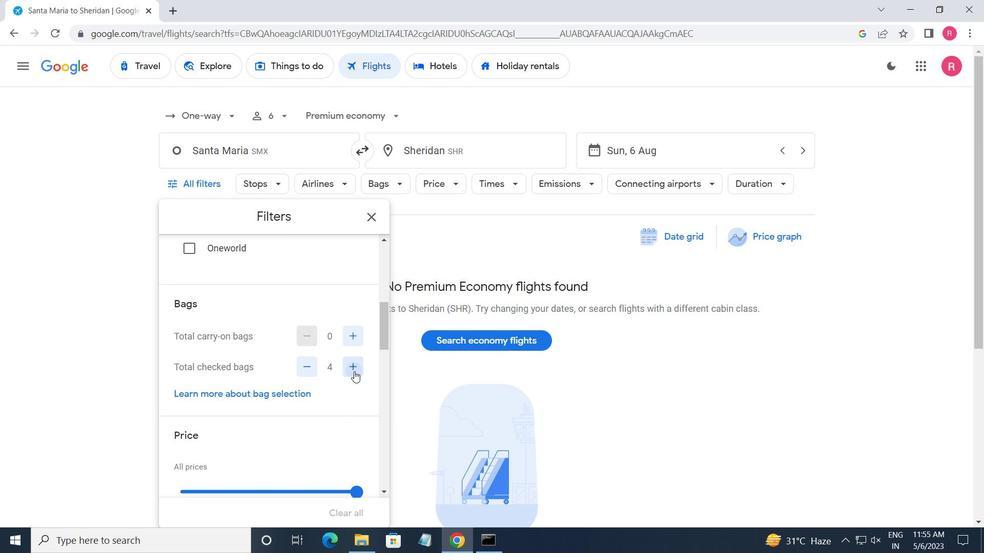 
Action: Mouse pressed left at (354, 371)
Screenshot: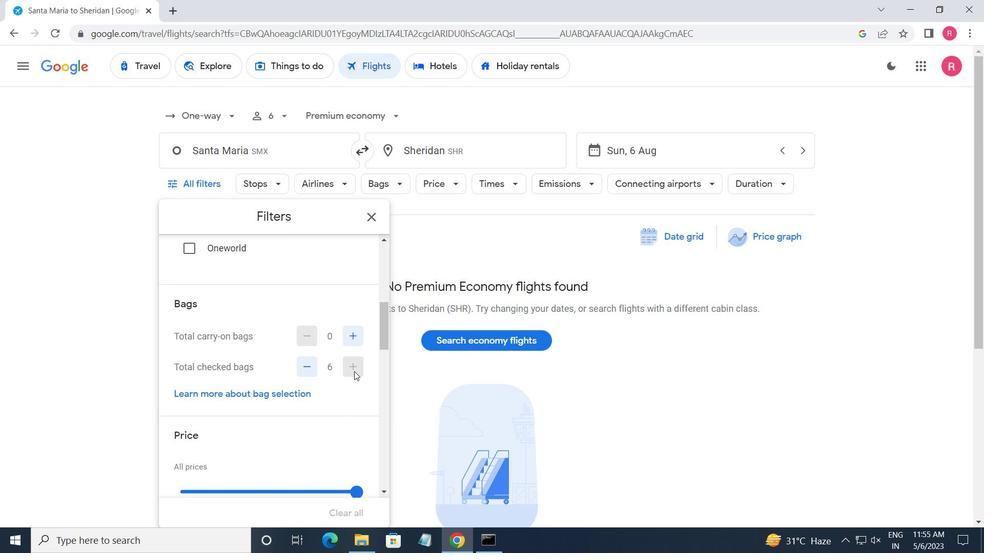 
Action: Mouse moved to (354, 370)
Screenshot: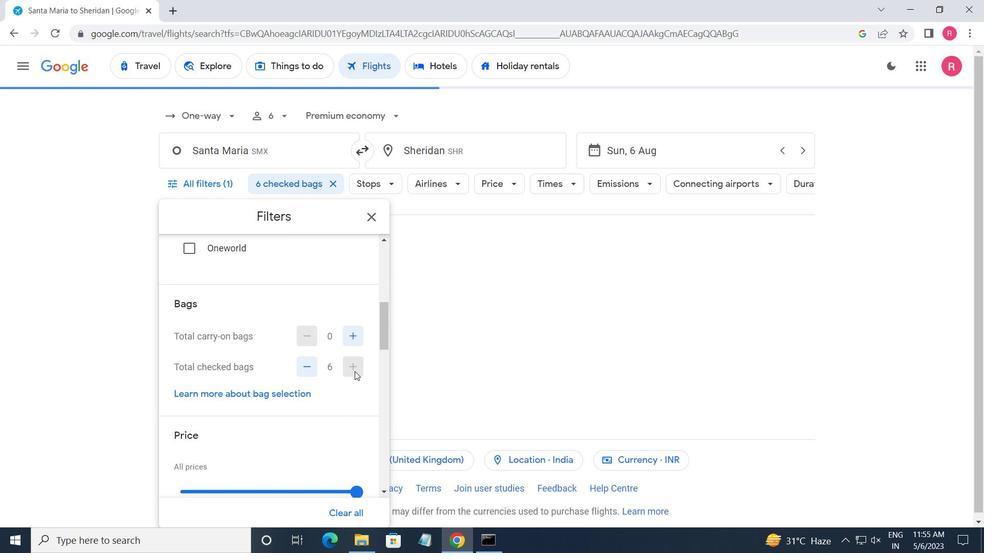 
Action: Mouse scrolled (354, 369) with delta (0, 0)
Screenshot: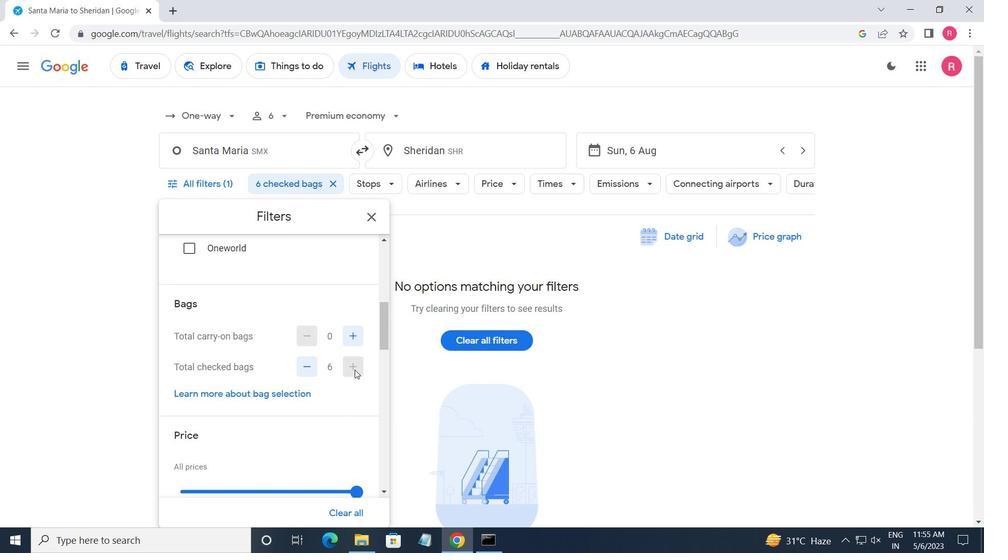 
Action: Mouse scrolled (354, 369) with delta (0, 0)
Screenshot: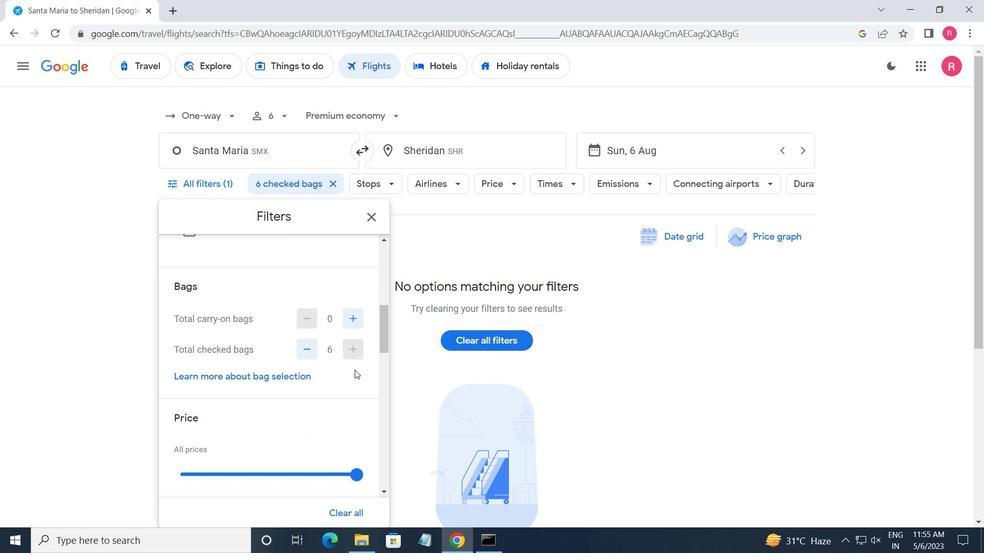 
Action: Mouse moved to (356, 372)
Screenshot: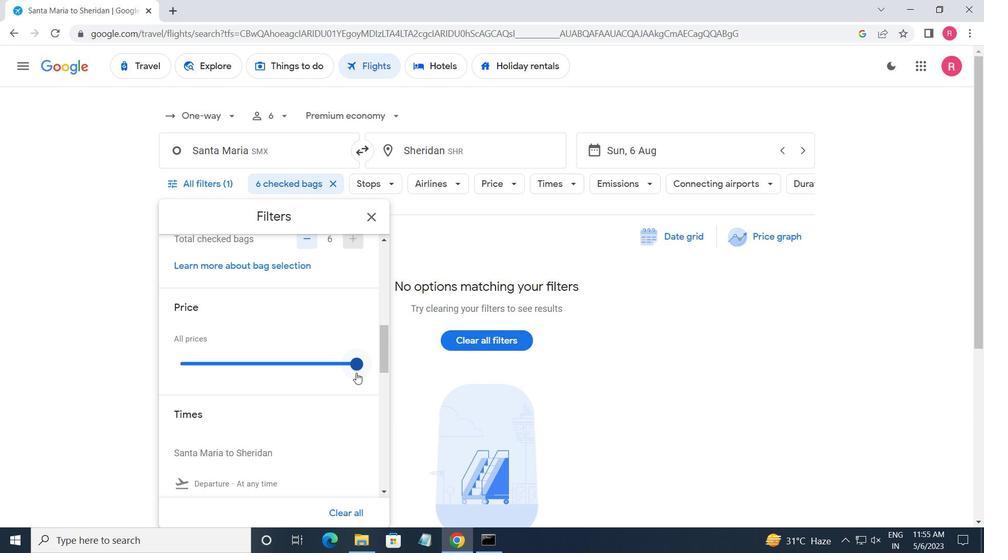 
Action: Mouse pressed left at (356, 372)
Screenshot: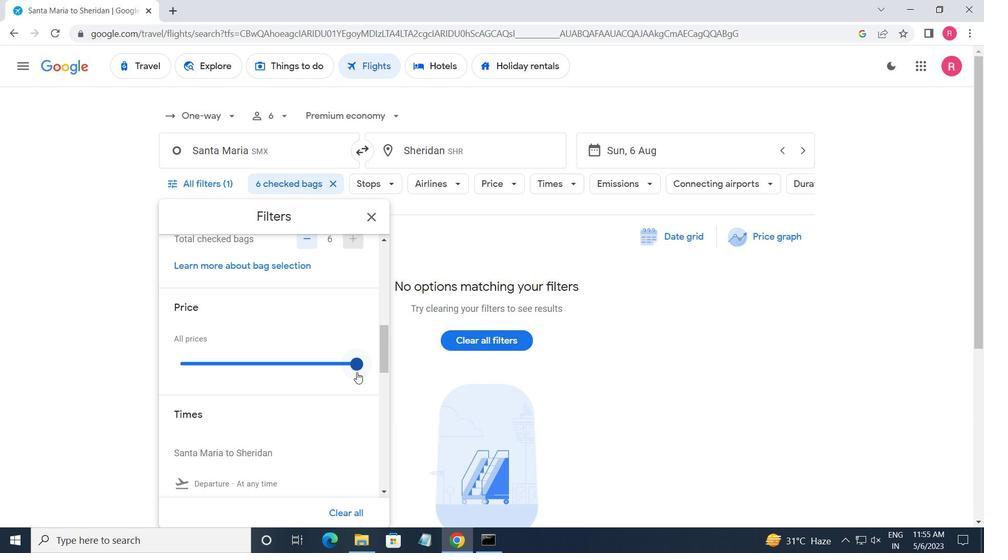 
Action: Mouse moved to (348, 377)
Screenshot: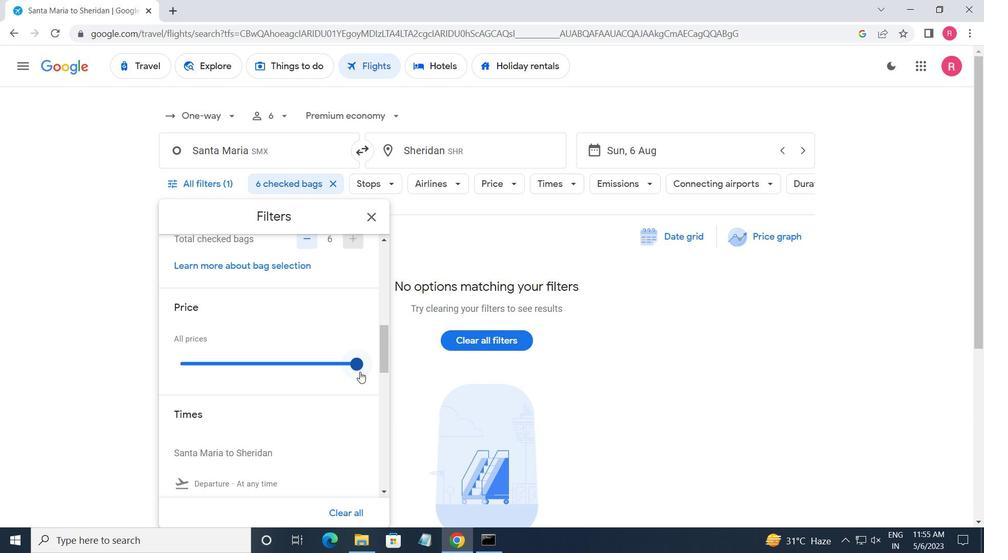 
Action: Mouse scrolled (348, 376) with delta (0, 0)
Screenshot: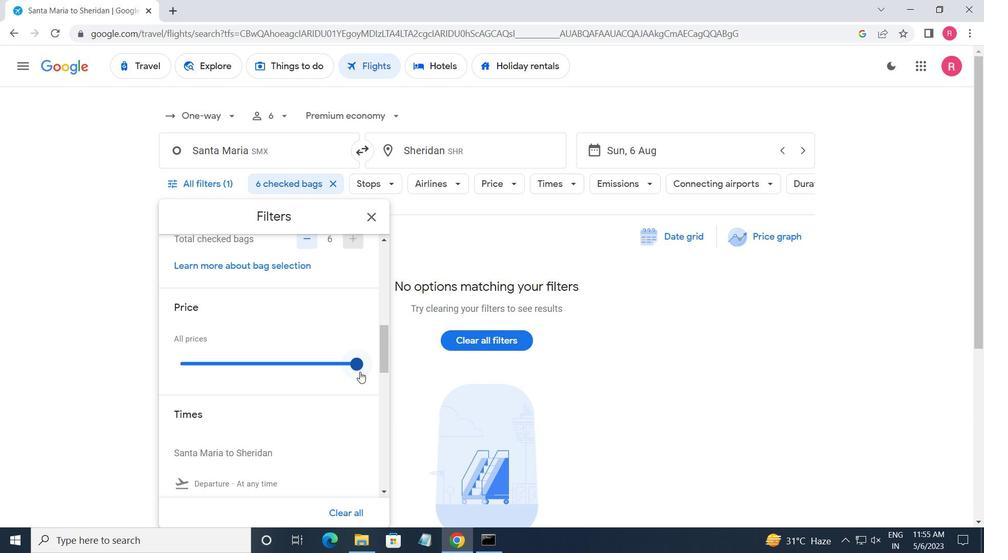 
Action: Mouse moved to (186, 450)
Screenshot: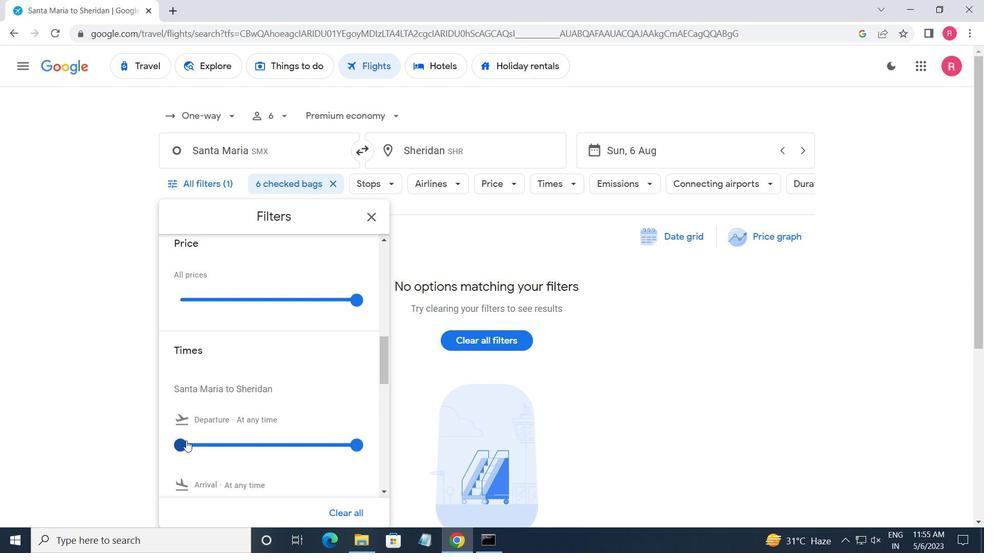 
Action: Mouse pressed left at (186, 450)
Screenshot: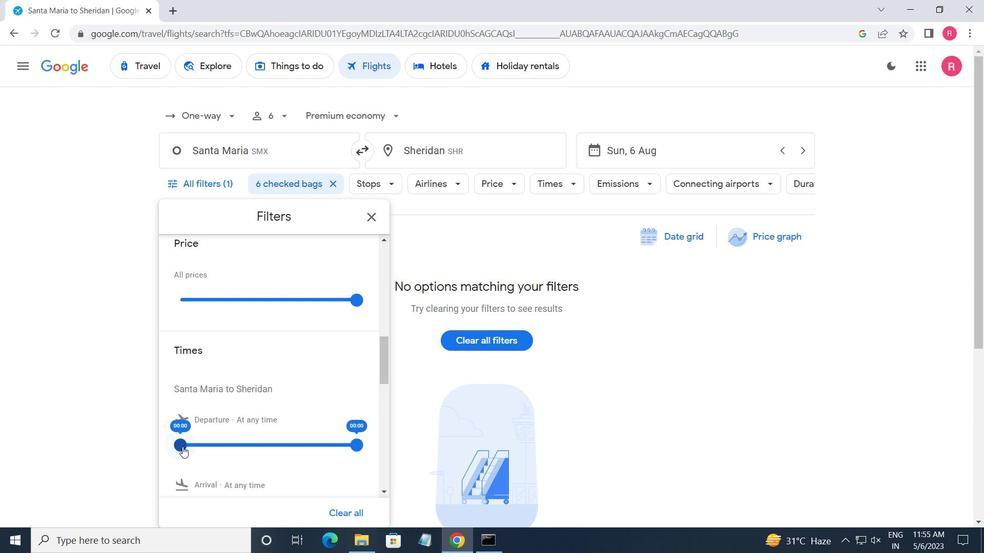 
Action: Mouse moved to (356, 441)
Screenshot: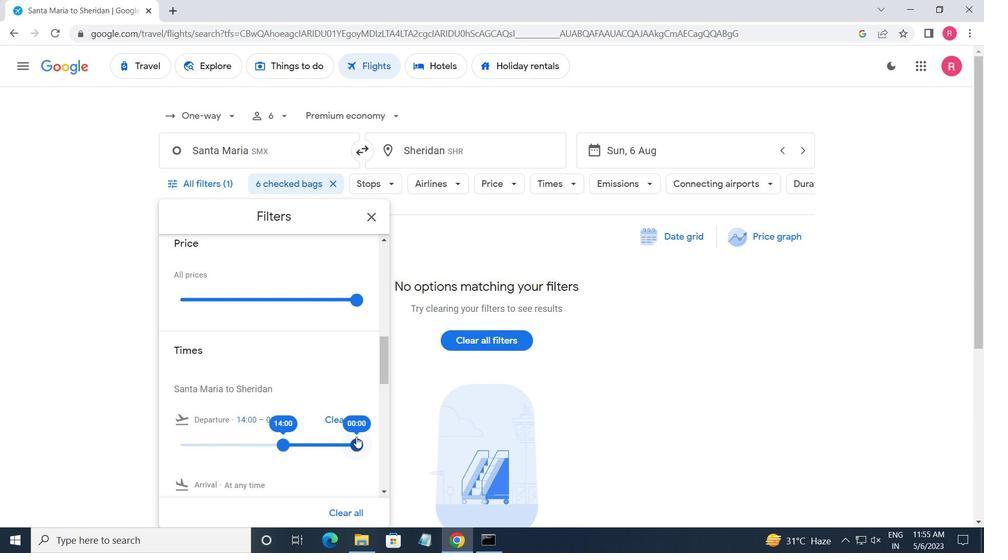 
Action: Mouse pressed left at (356, 441)
Screenshot: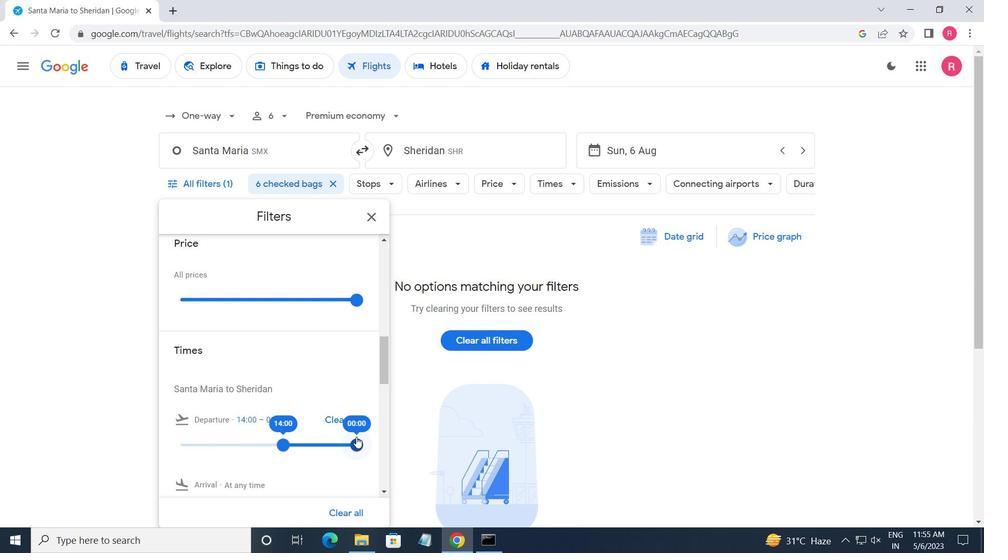 
Action: Mouse moved to (372, 221)
Screenshot: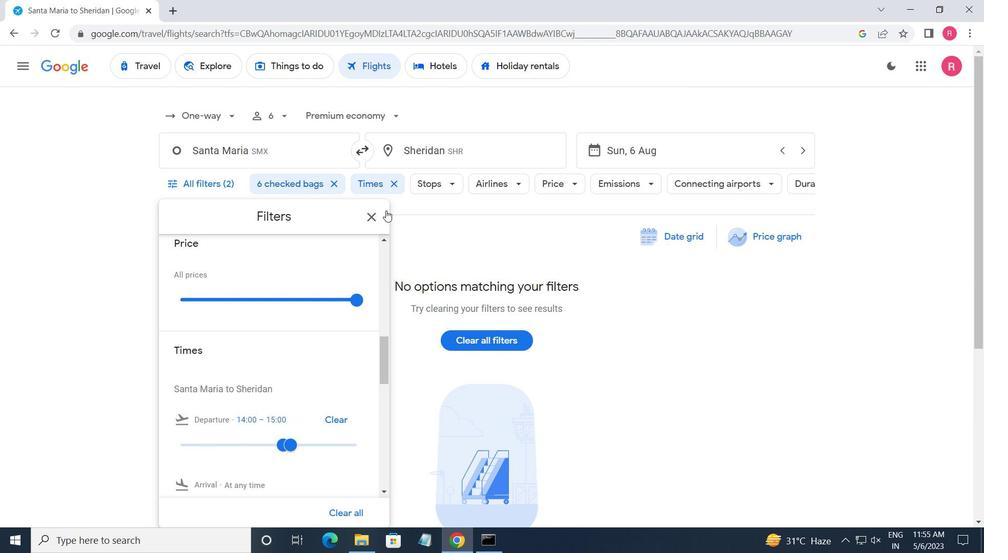 
Action: Mouse pressed left at (372, 221)
Screenshot: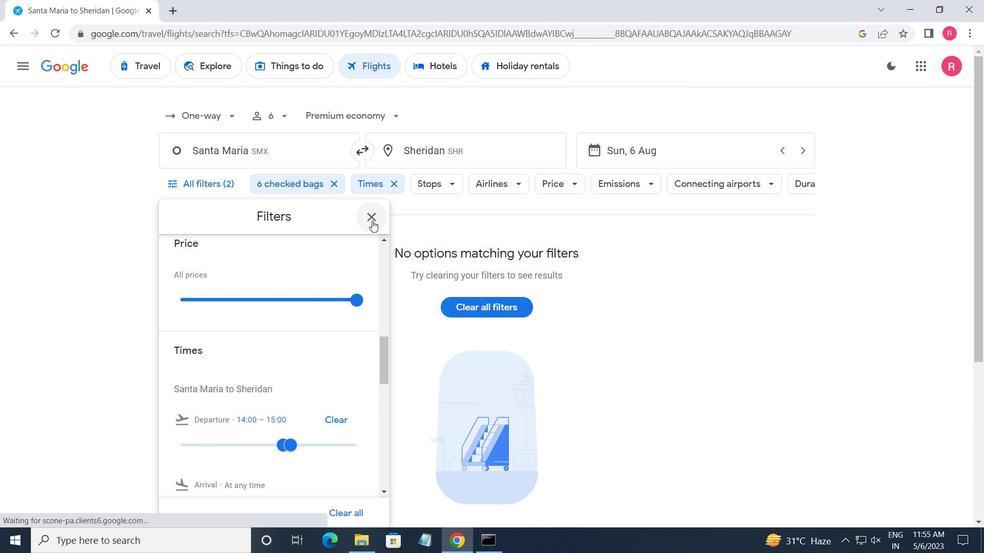 
Action: Mouse moved to (372, 221)
Screenshot: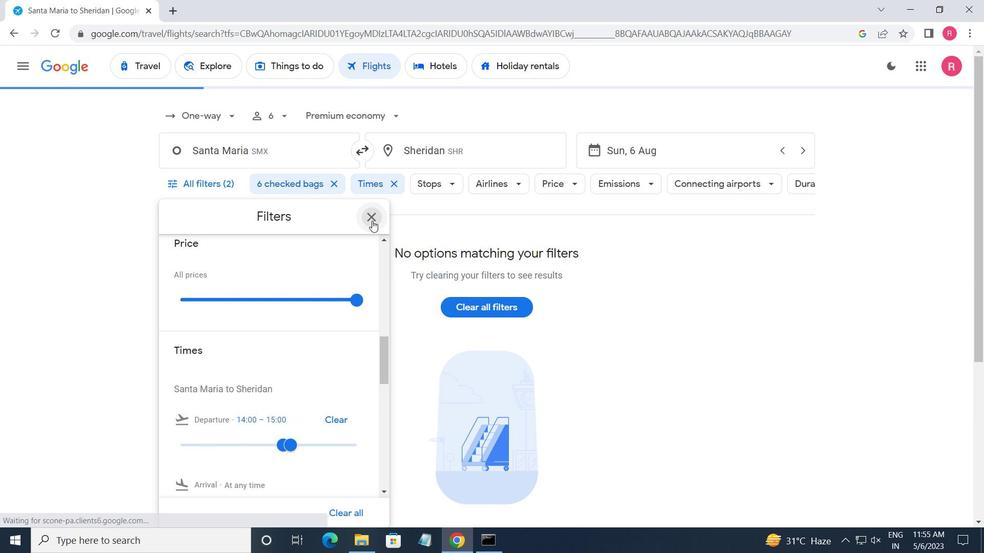 
